 Task: Add an event with the title Performance Improvement Discussion, date '2024/05/14', time 9:40 AM to 11:40 AMand add a description: The retreat may incorporate outdoor or adventure-based activities to add an element of excitement and challenge. These activities could include team-building exercises, outdoor problem-solving initiatives, or adventure courses that require teamwork and effective communication to overcome obstacles., put the event into Green category . Add location for the event as: 123 Rhodes Old Town, Rhodes, Greece, logged in from the account softage.2@softage.netand send the event invitation to softage.9@softage.net and softage.10@softage.net. Set a reminder for the event 2 hour before
Action: Mouse moved to (68, 85)
Screenshot: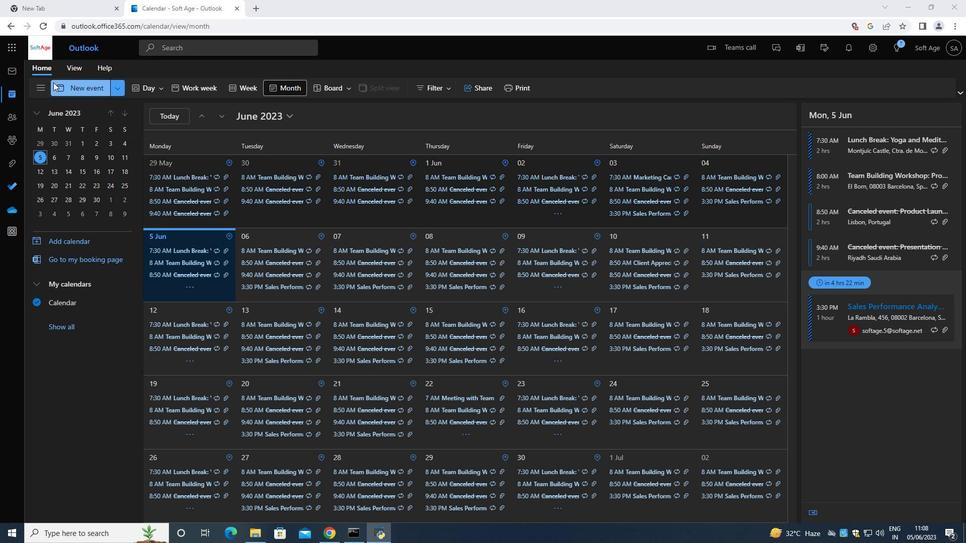 
Action: Mouse pressed left at (68, 85)
Screenshot: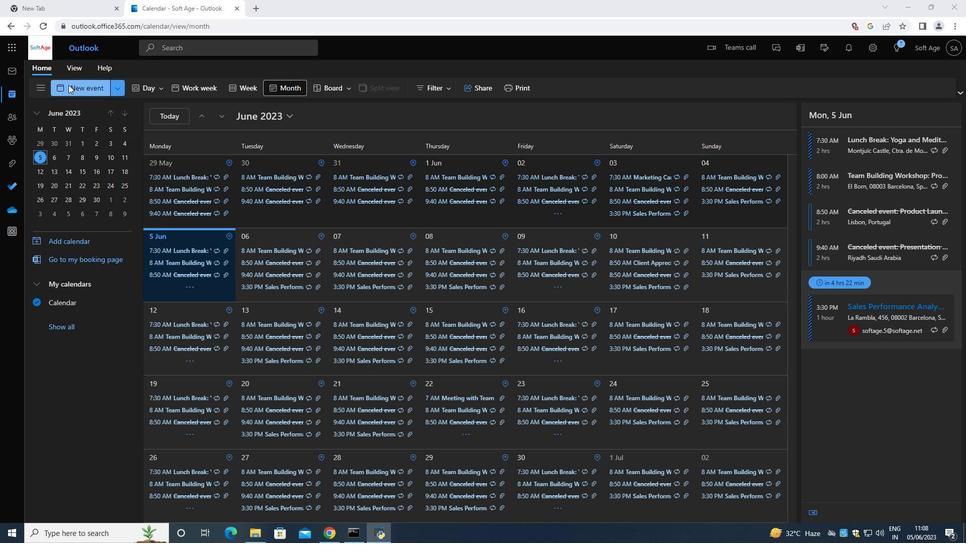 
Action: Mouse moved to (314, 156)
Screenshot: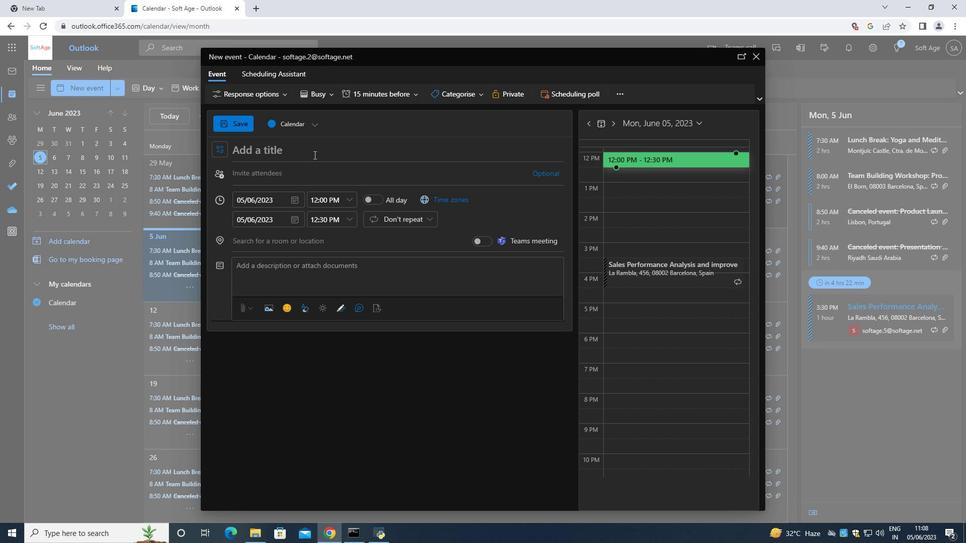 
Action: Key pressed <Key.shift><Key.shift><Key.shift><Key.shift><Key.shift><Key.shift><Key.shift><Key.shift><Key.shift><Key.shift><Key.shift><Key.shift><Key.shift><Key.shift><Key.shift><Key.shift><Key.shift><Key.shift><Key.shift><Key.shift>Performance<Key.space><Key.shift>Improvement<Key.space><Key.shift>Discussion<Key.space>
Screenshot: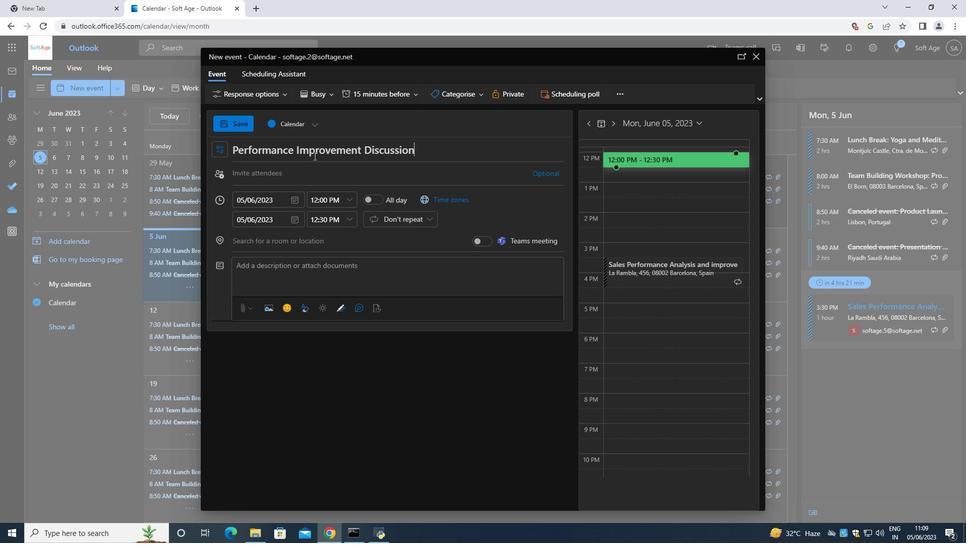 
Action: Mouse moved to (298, 199)
Screenshot: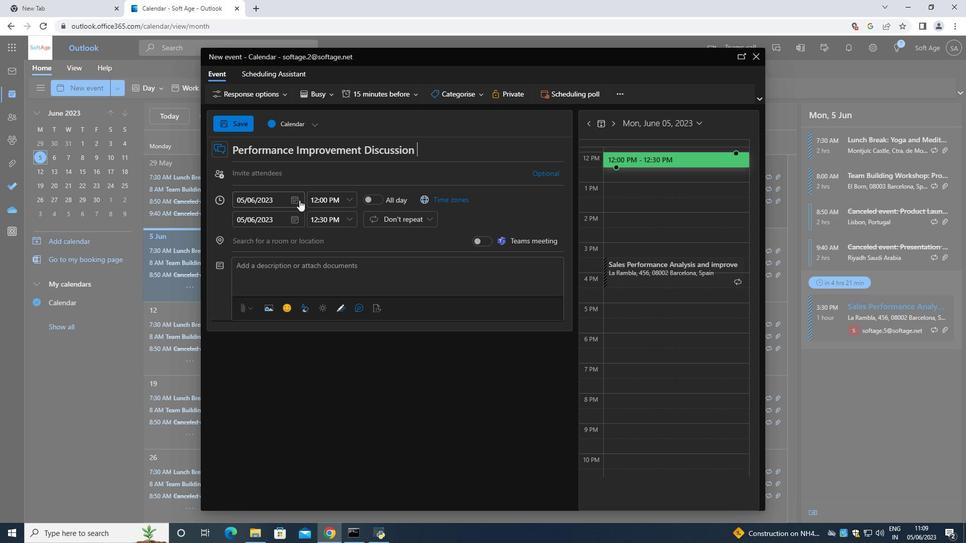 
Action: Mouse pressed left at (298, 199)
Screenshot: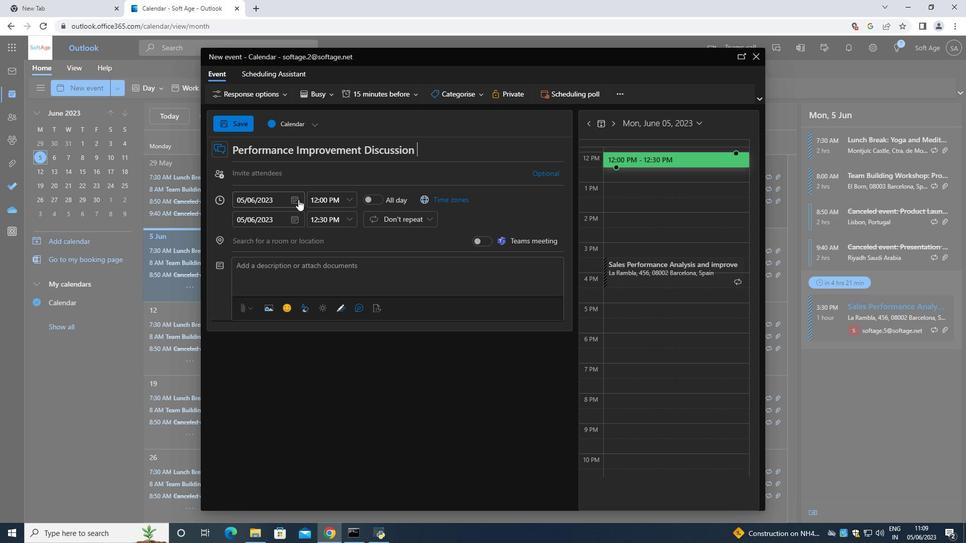 
Action: Mouse moved to (326, 218)
Screenshot: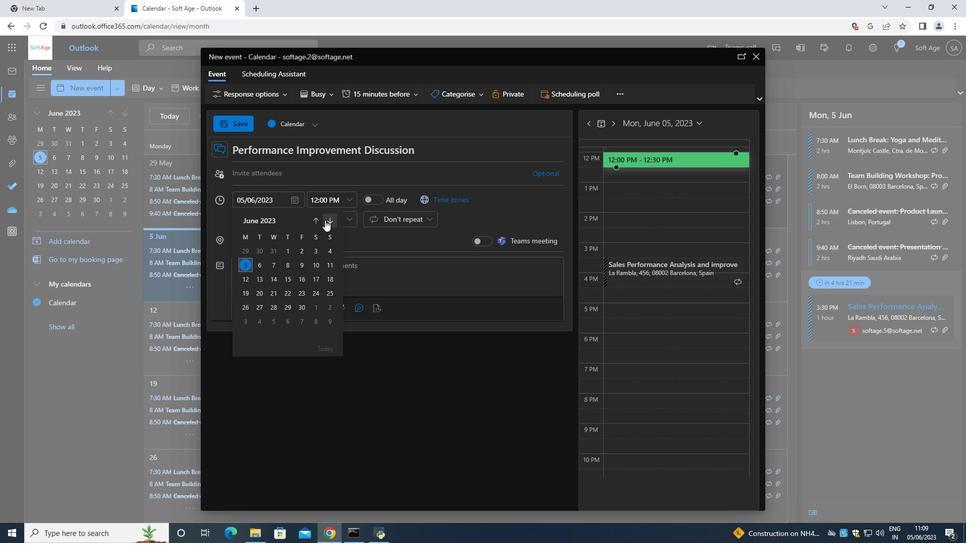 
Action: Mouse pressed left at (326, 218)
Screenshot: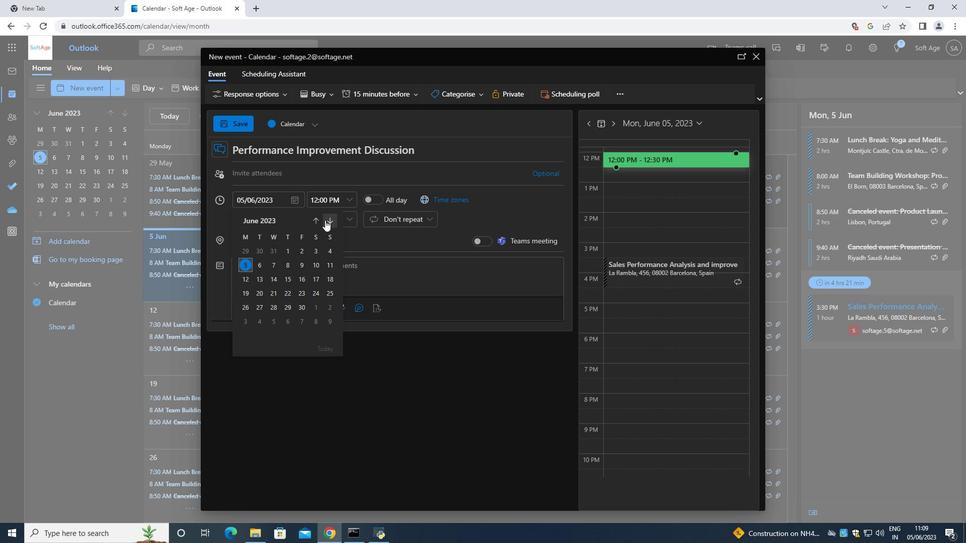 
Action: Mouse moved to (327, 218)
Screenshot: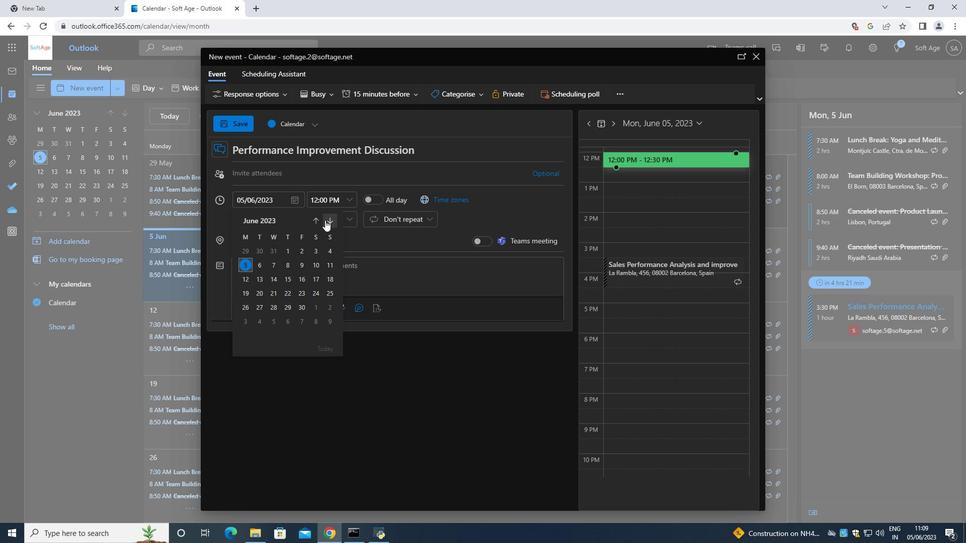 
Action: Mouse pressed left at (327, 218)
Screenshot: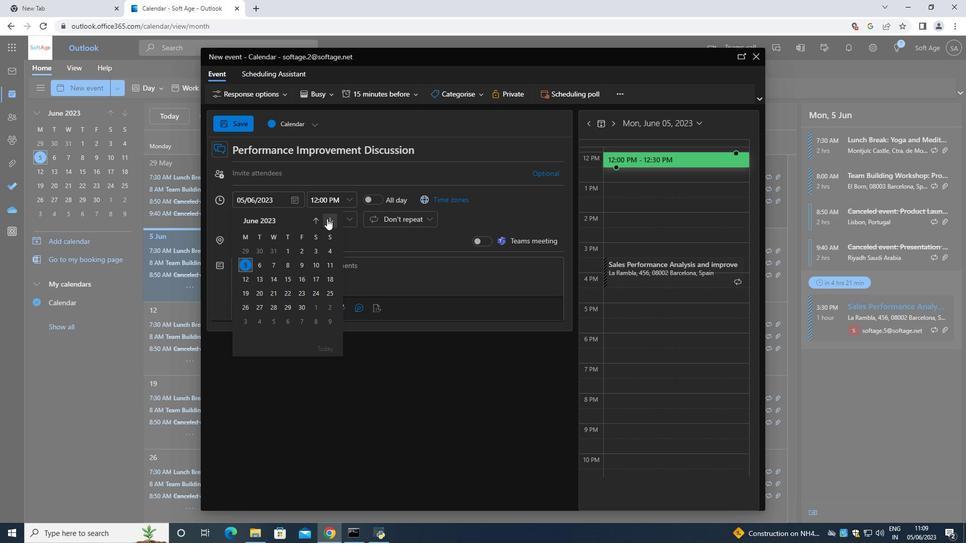 
Action: Mouse moved to (327, 218)
Screenshot: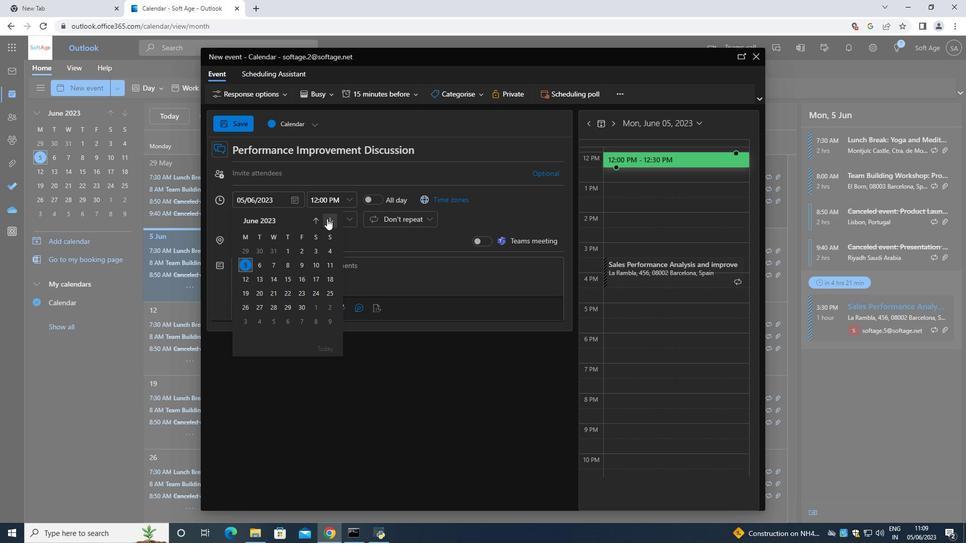 
Action: Mouse pressed left at (327, 218)
Screenshot: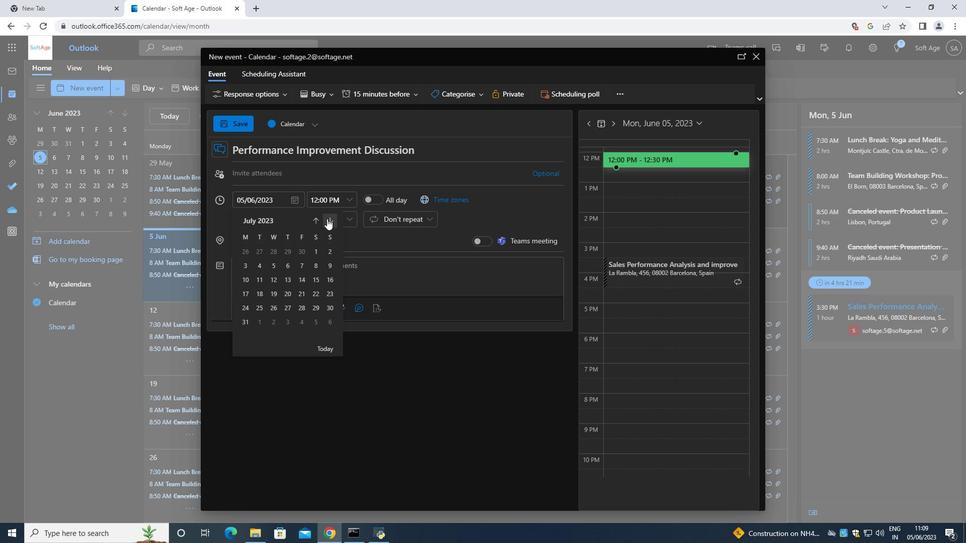 
Action: Mouse moved to (328, 218)
Screenshot: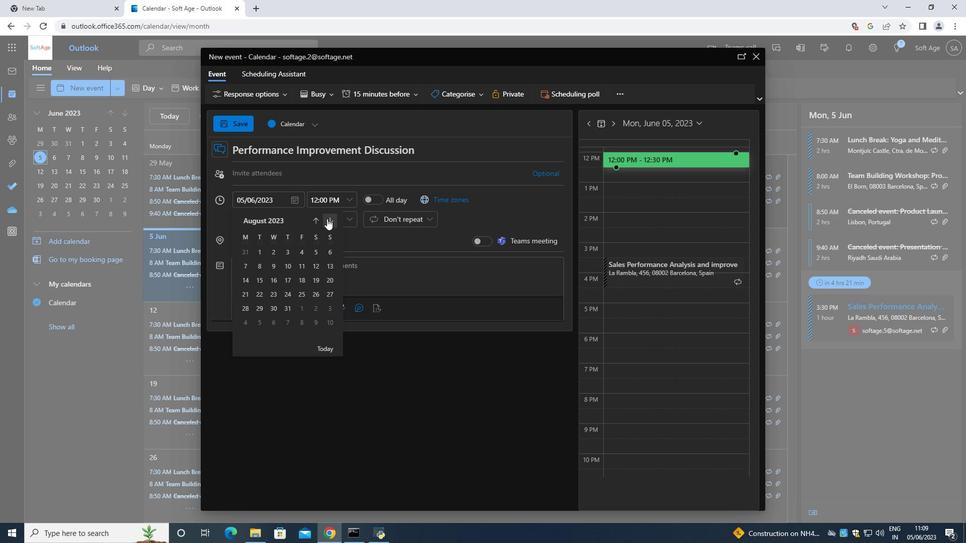
Action: Mouse pressed left at (328, 218)
Screenshot: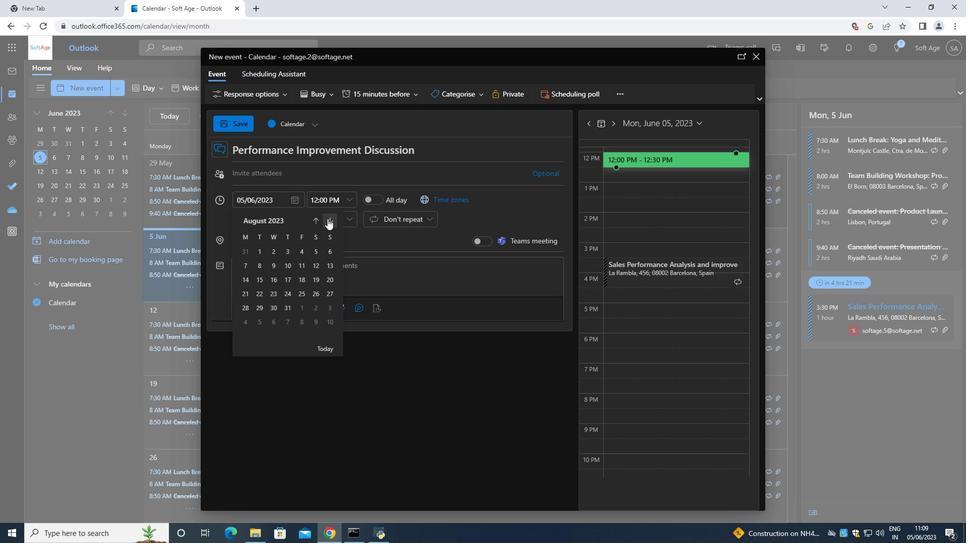 
Action: Mouse moved to (328, 218)
Screenshot: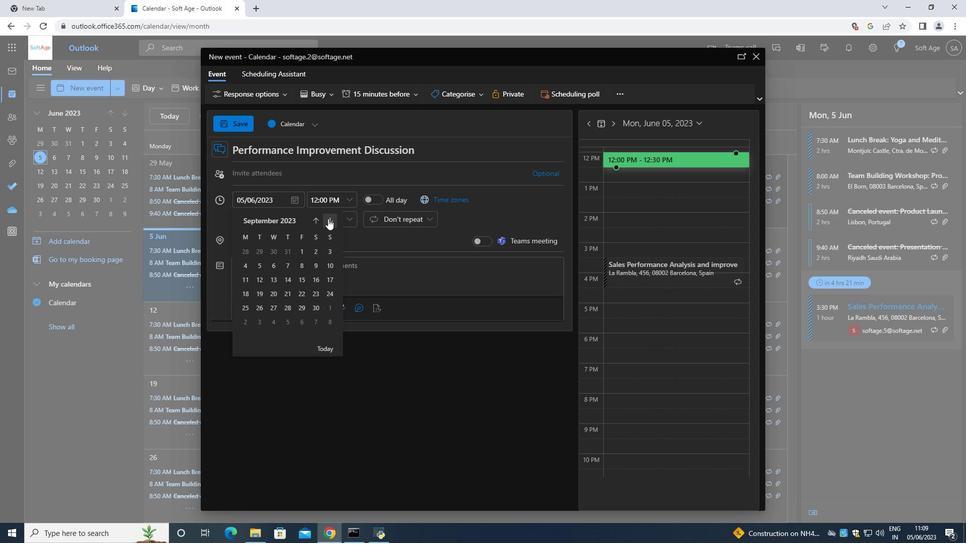 
Action: Mouse pressed left at (328, 218)
Screenshot: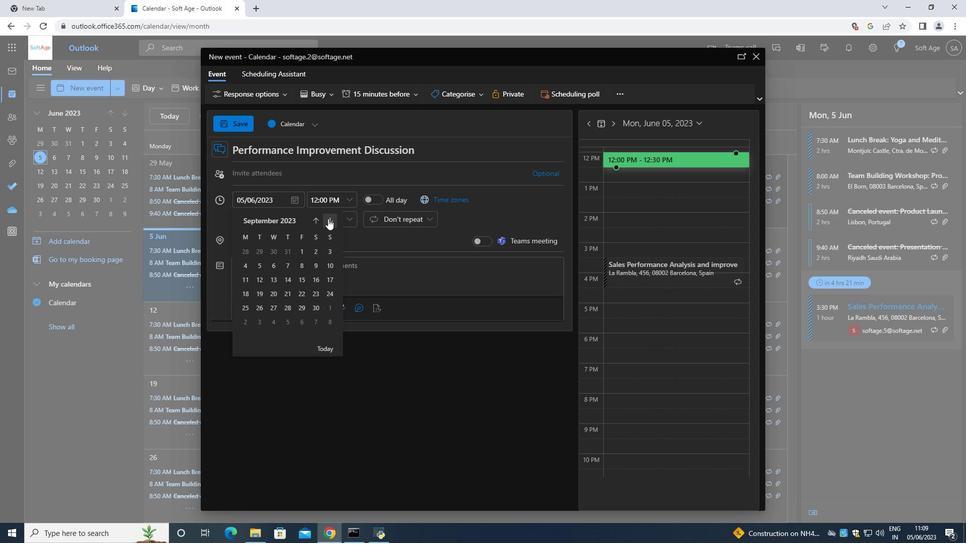 
Action: Mouse moved to (329, 218)
Screenshot: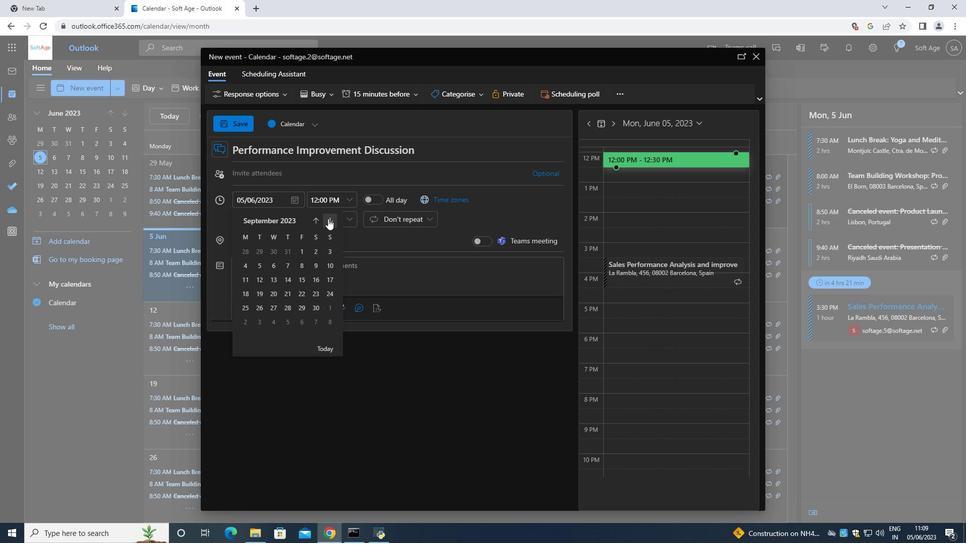 
Action: Mouse pressed left at (329, 218)
Screenshot: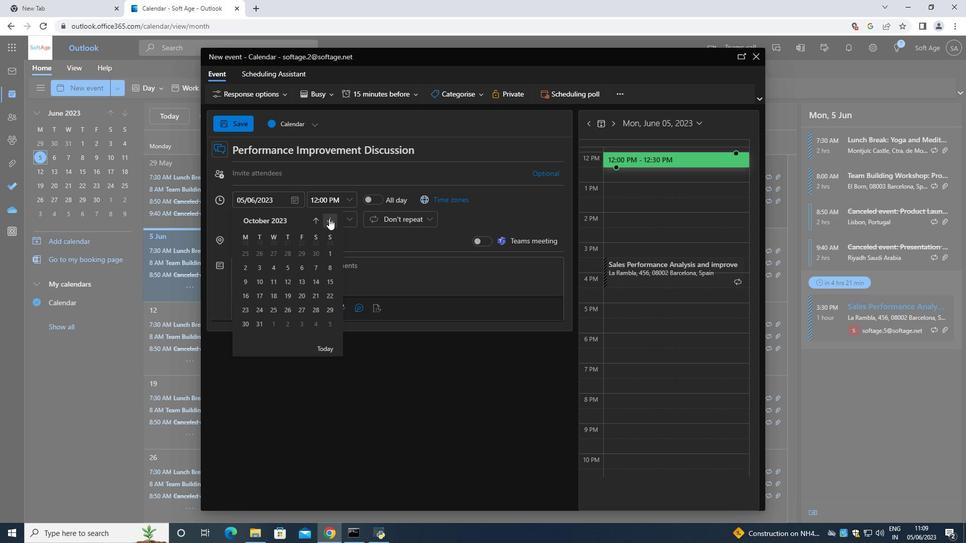 
Action: Mouse pressed left at (329, 218)
Screenshot: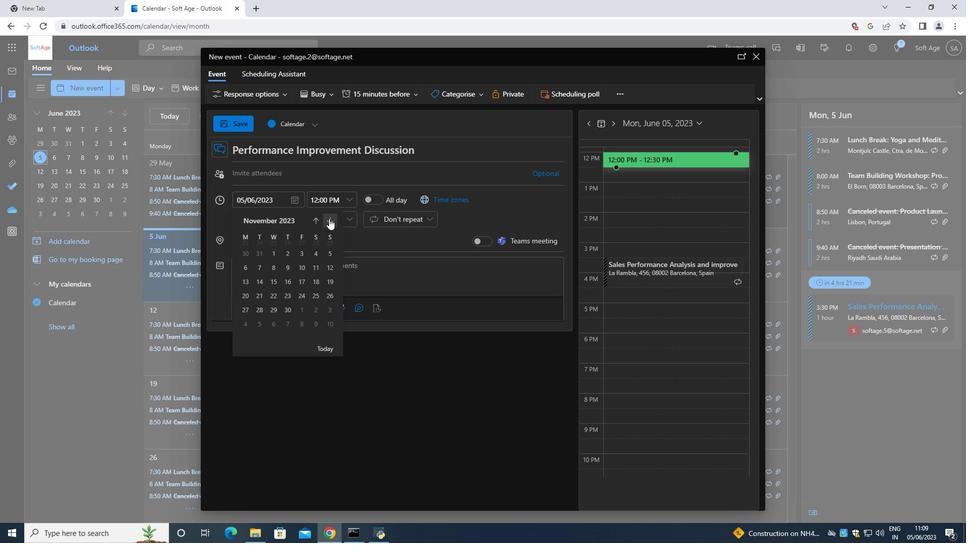 
Action: Mouse pressed left at (329, 218)
Screenshot: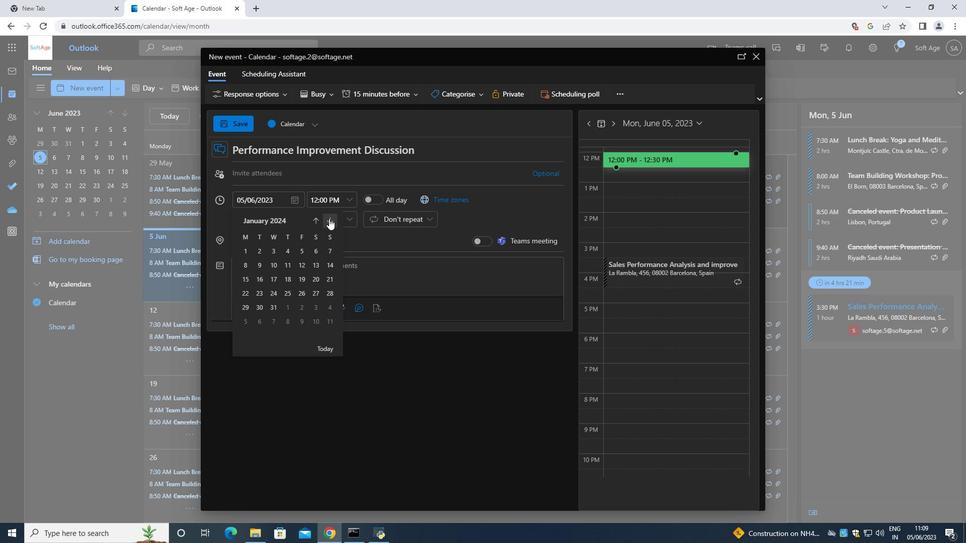 
Action: Mouse pressed left at (329, 218)
Screenshot: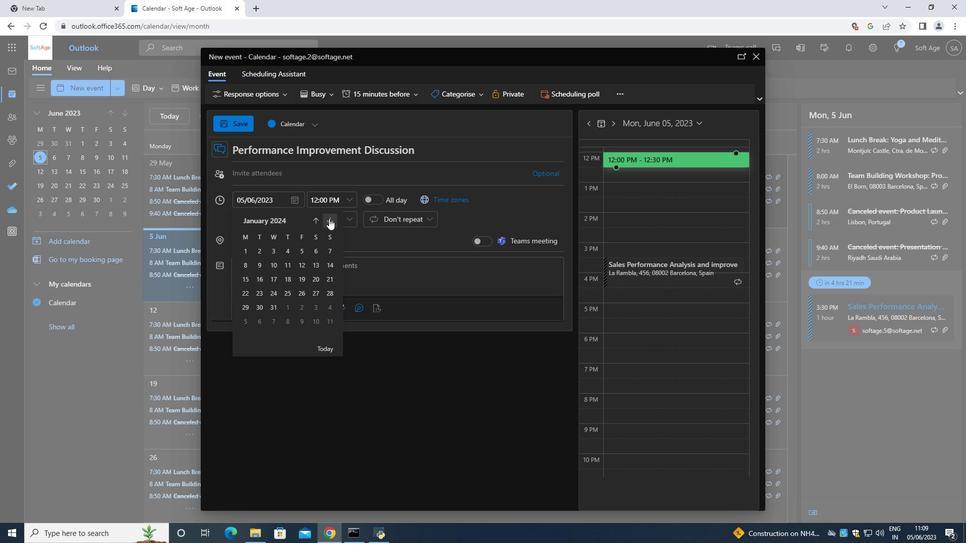 
Action: Mouse pressed left at (329, 218)
Screenshot: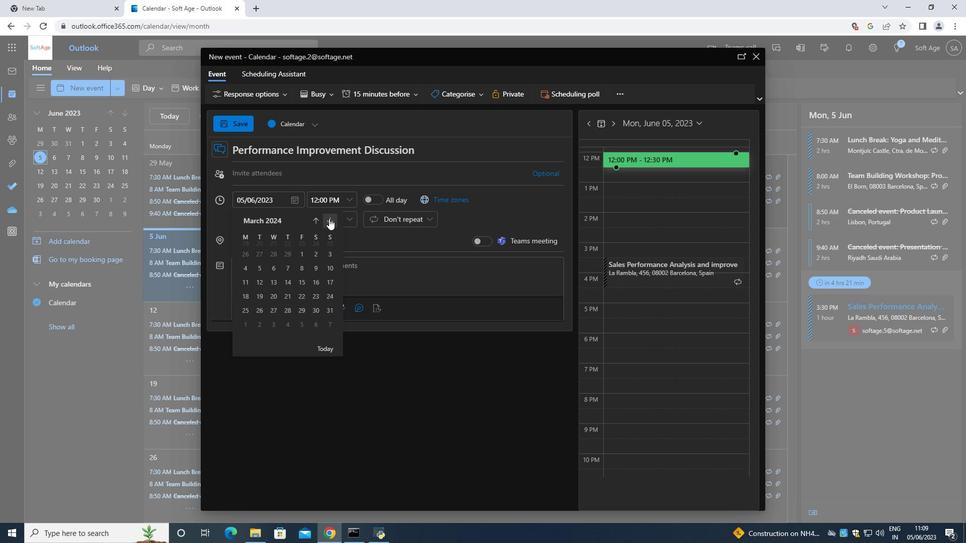 
Action: Mouse pressed left at (329, 218)
Screenshot: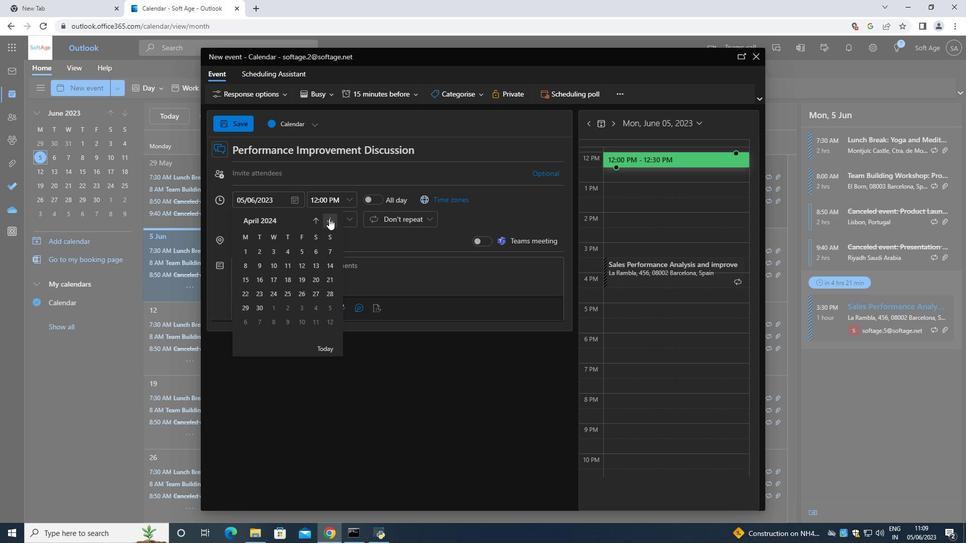 
Action: Mouse moved to (263, 274)
Screenshot: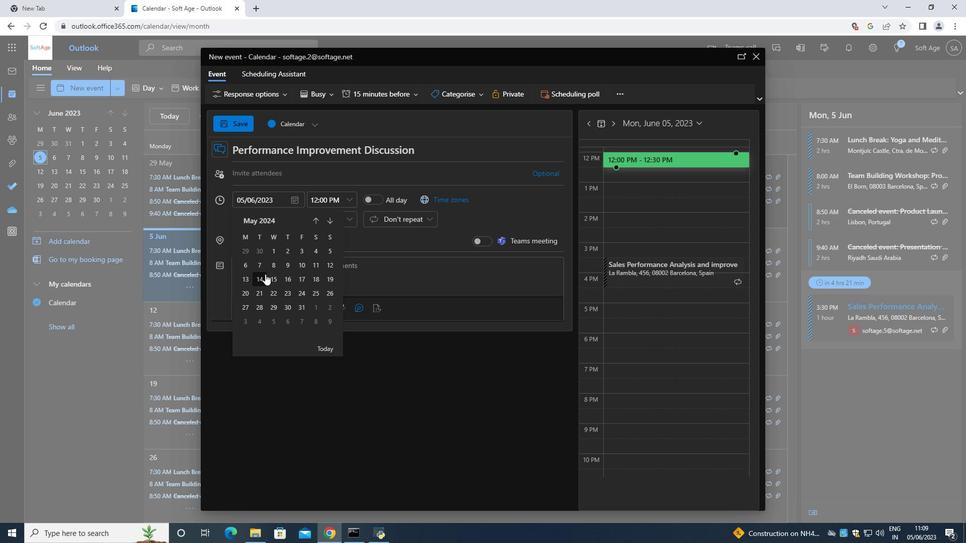 
Action: Mouse pressed left at (263, 274)
Screenshot: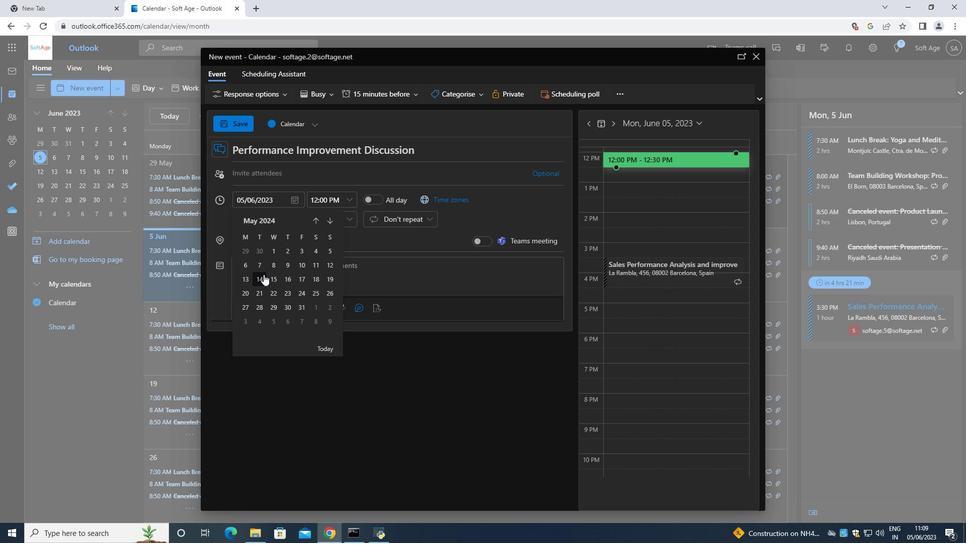 
Action: Mouse moved to (343, 196)
Screenshot: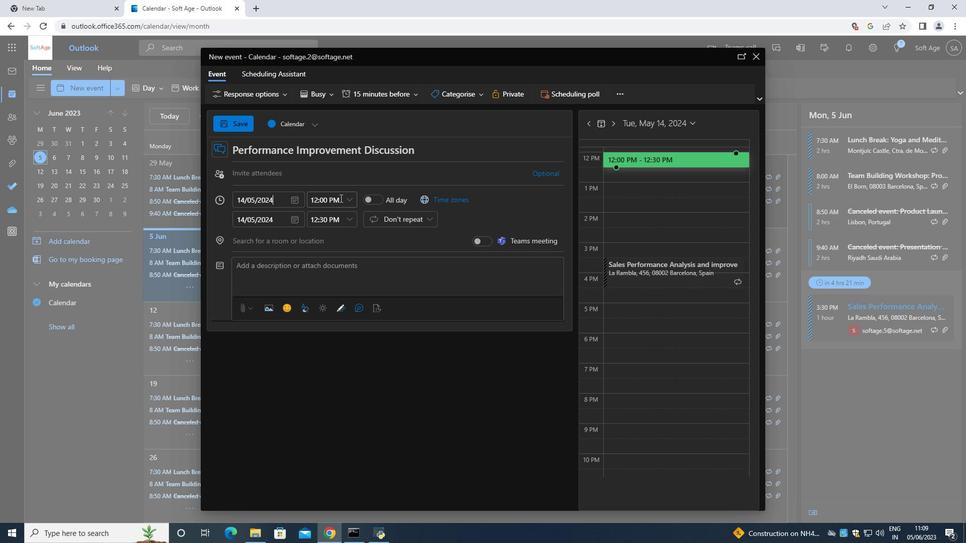 
Action: Mouse pressed left at (343, 196)
Screenshot: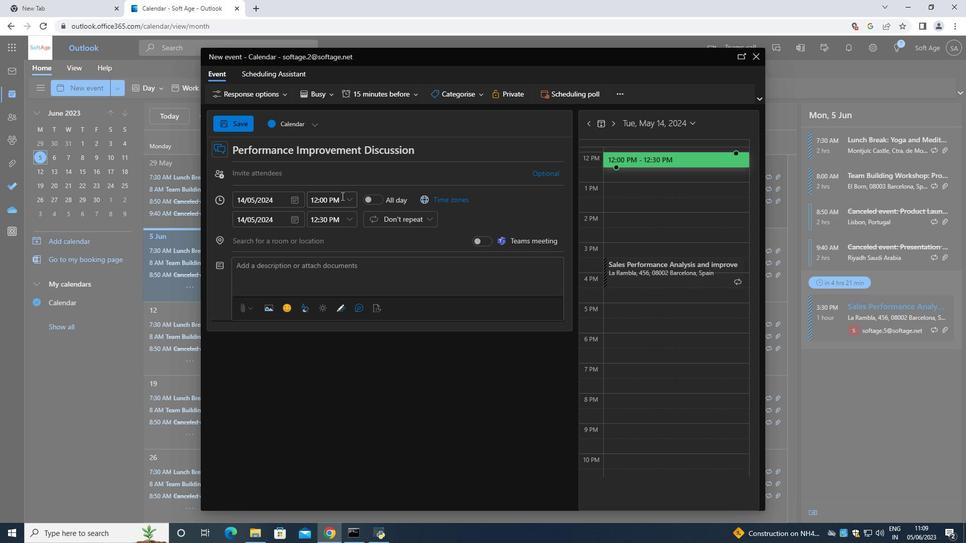 
Action: Mouse moved to (341, 194)
Screenshot: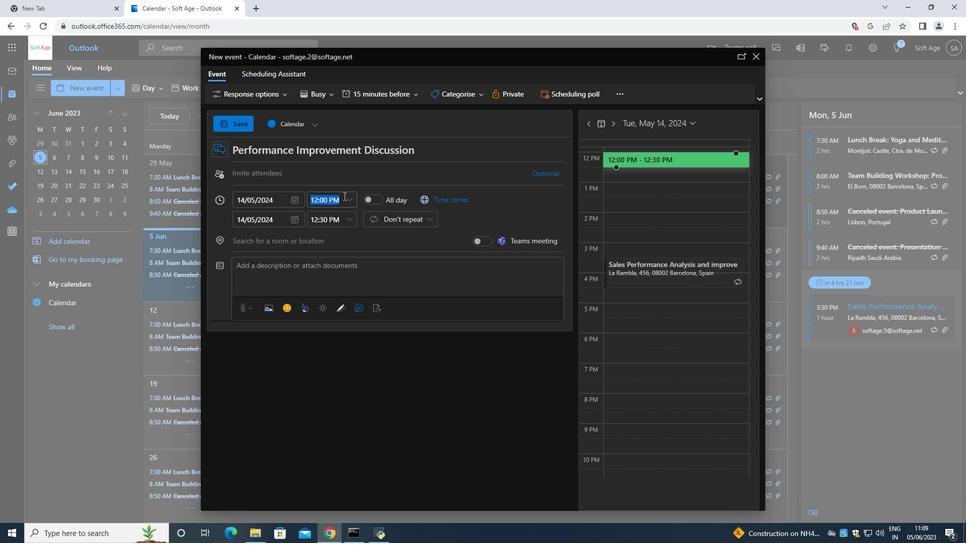 
Action: Key pressed <Key.backspace>9<Key.shift_r>:40<Key.space><Key.shift>AM
Screenshot: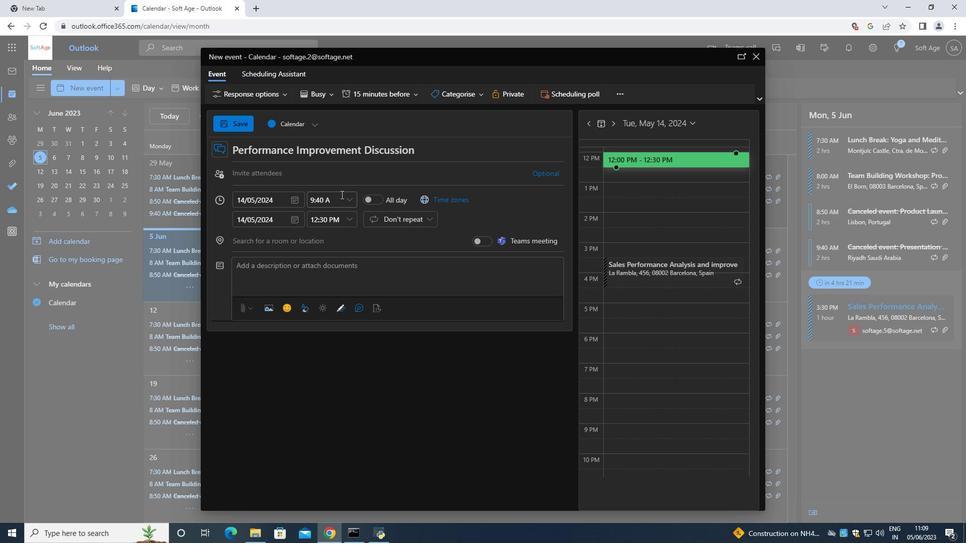 
Action: Mouse moved to (352, 220)
Screenshot: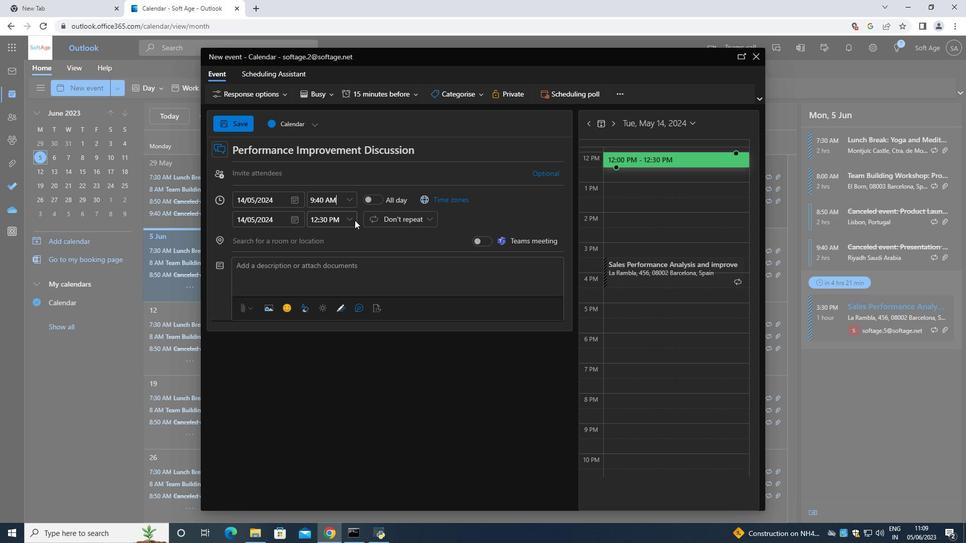 
Action: Mouse pressed left at (352, 220)
Screenshot: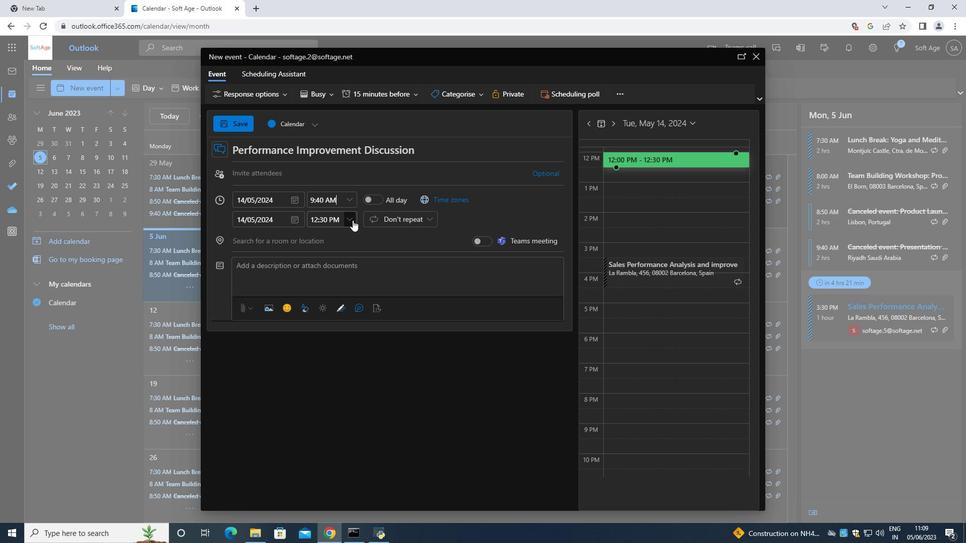 
Action: Mouse moved to (329, 288)
Screenshot: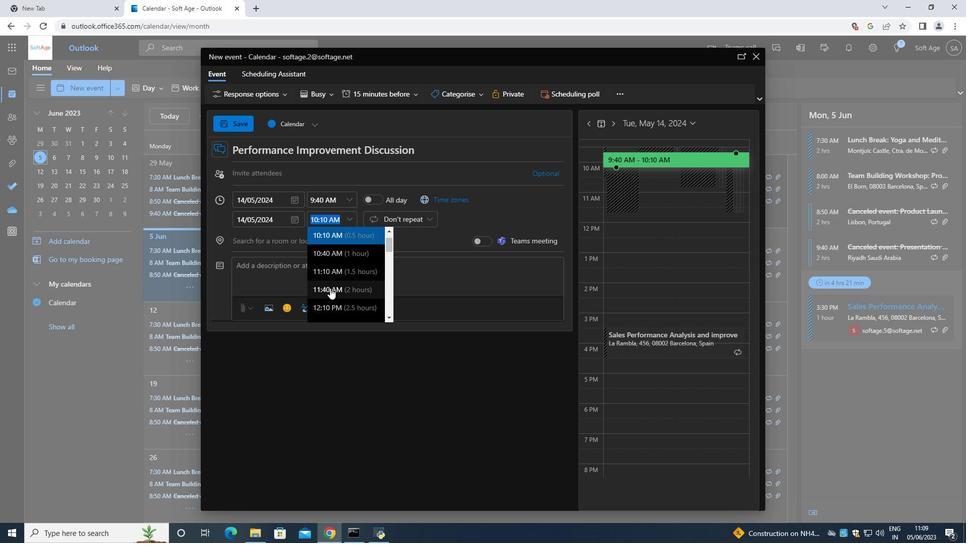 
Action: Mouse pressed left at (329, 288)
Screenshot: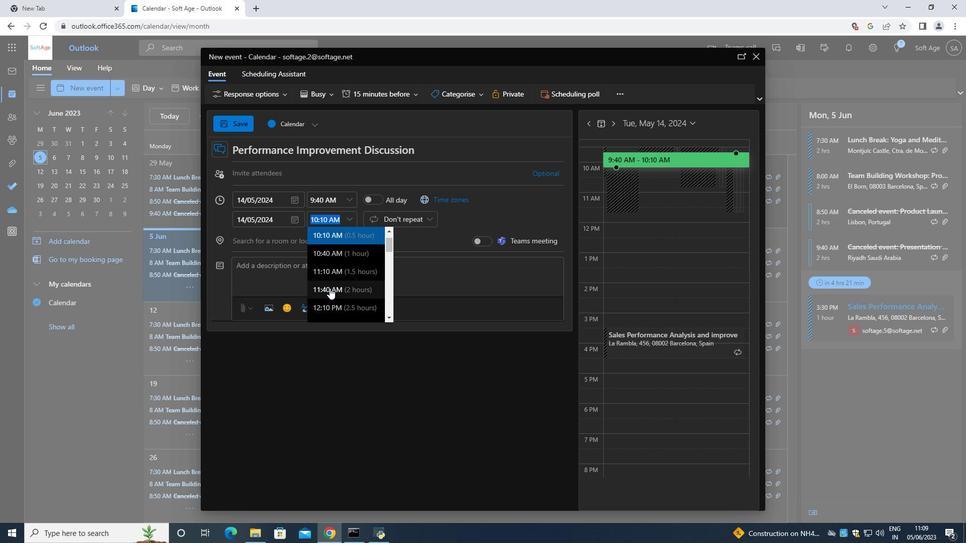 
Action: Mouse moved to (332, 261)
Screenshot: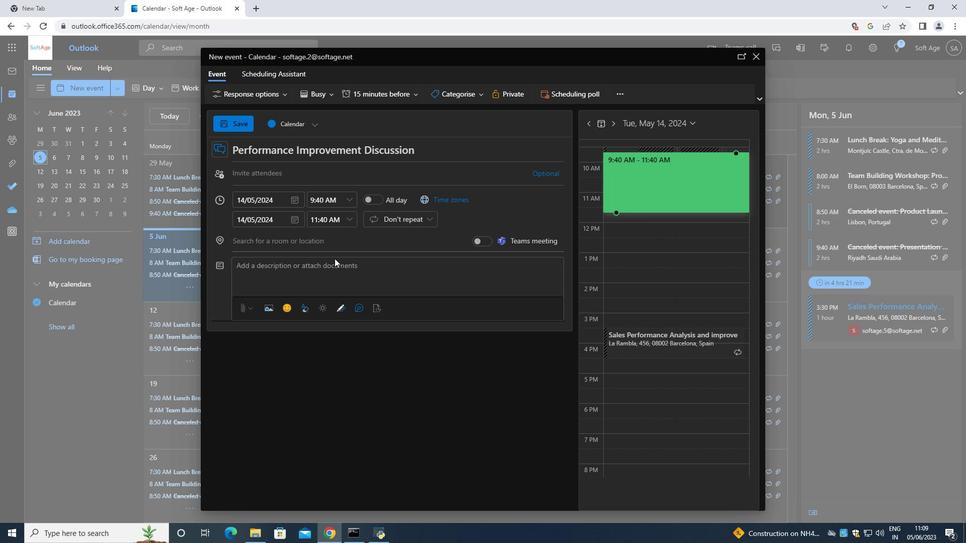 
Action: Mouse pressed left at (332, 261)
Screenshot: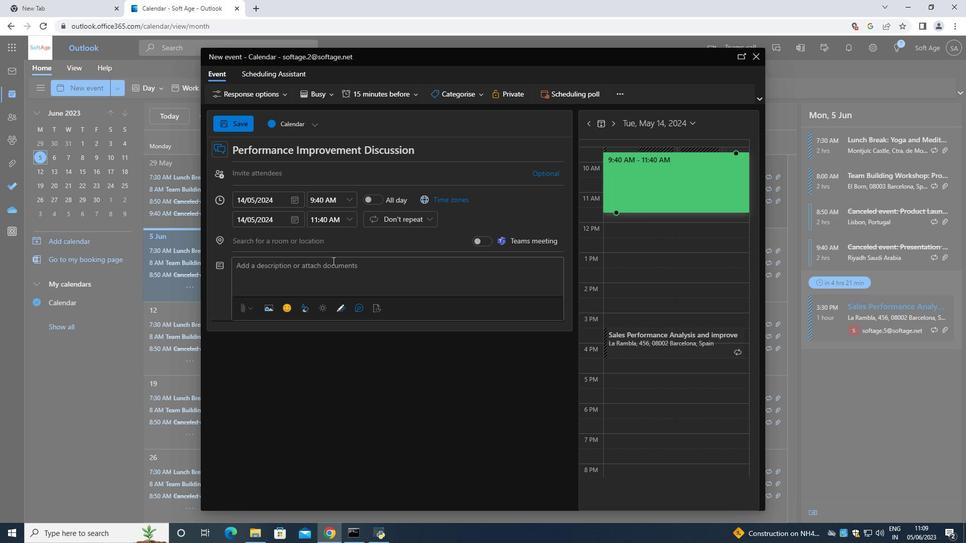 
Action: Mouse moved to (330, 258)
Screenshot: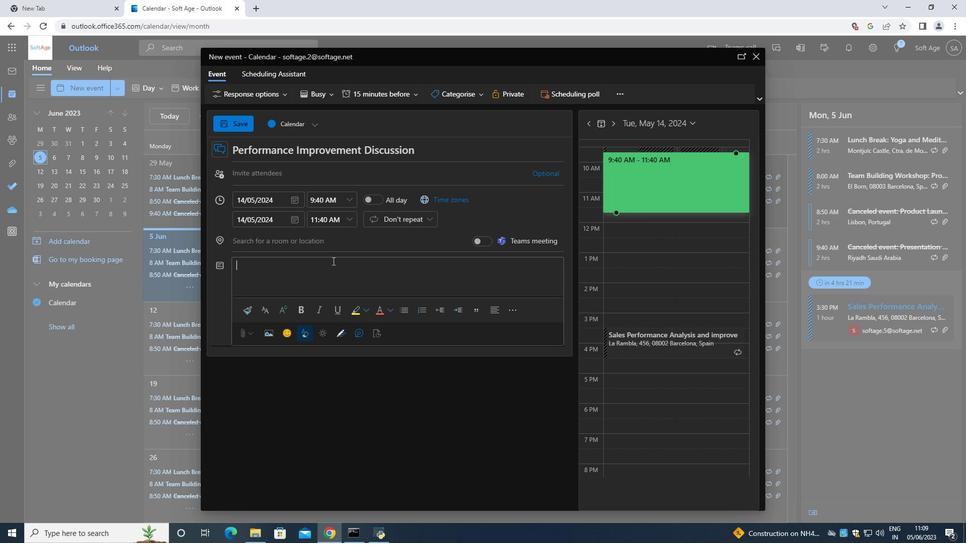 
Action: Key pressed <Key.shift>The<Key.space>retreat<Key.space>may<Key.space>incorporate<Key.space>outdoor<Key.space>p<Key.backspace>or<Key.space>adventure-based<Key.space>ativities<Key.space>to<Key.space>add<Key.space>an<Key.space>element<Key.space>of<Key.space>excitement<Key.space>and<Key.space>challenge.<Key.space><Key.shift>Thee<Key.space><Key.backspace><Key.backspace>se<Key.space>activities<Key.space>could<Key.space>incli<Key.backspace>ude<Key.space>team-building<Key.space>ez<Key.backspace>xercises<Key.space>,<Key.space><Key.backspace><Key.backspace><Key.backspace>,<Key.space>outdoor<Key.space>problrm-solving<Key.space>intiatives,<Key.space>or<Key.space>adveb<Key.backspace>n<Key.up><Key.right><Key.right><Key.right><Key.right><Key.right><Key.right><Key.right><Key.right><Key.right><Key.right><Key.right><Key.right><Key.right><Key.right><Key.right><Key.right><Key.right><Key.right><Key.right><Key.right><Key.right><Key.right><Key.right><Key.right><Key.right><Key.right><Key.right><Key.right><Key.right><Key.right><Key.right><Key.right><Key.right><Key.right><Key.right><Key.right><Key.right><Key.right><Key.right><Key.right><Key.right><Key.right><Key.right><Key.right><Key.right><Key.right><Key.right><Key.right><Key.right><Key.right><Key.right><Key.right><Key.right><Key.right><Key.right><Key.right><Key.right><Key.right><Key.right><Key.right><Key.right><Key.right><Key.right><Key.right><Key.right><Key.right><Key.right><Key.right><Key.right><Key.right><Key.backspace>e<Key.right><Key.right><Key.right><Key.right><Key.right><Key.right><Key.right><Key.right><Key.right><Key.right><Key.right><Key.right><Key.right><Key.left>i<Key.right><Key.right><Key.right><Key.right><Key.right><Key.right><Key.right><Key.right><Key.right><Key.right><Key.right><Key.right><Key.right><Key.right><Key.right><Key.right><Key.right><Key.right><Key.backspace><Key.backspace><Key.backspace><Key.backspace>dventure<Key.space>copurse<Key.space>
Screenshot: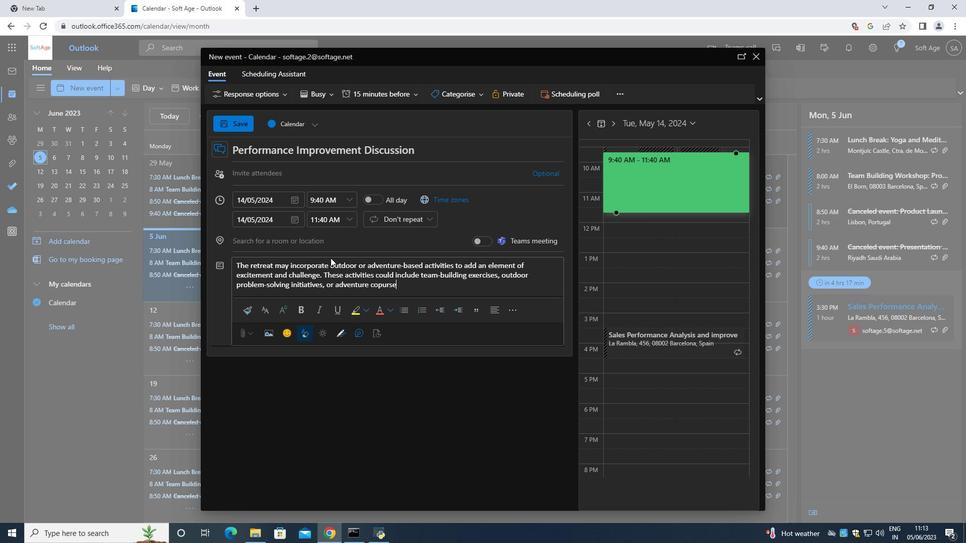 
Action: Mouse moved to (381, 284)
Screenshot: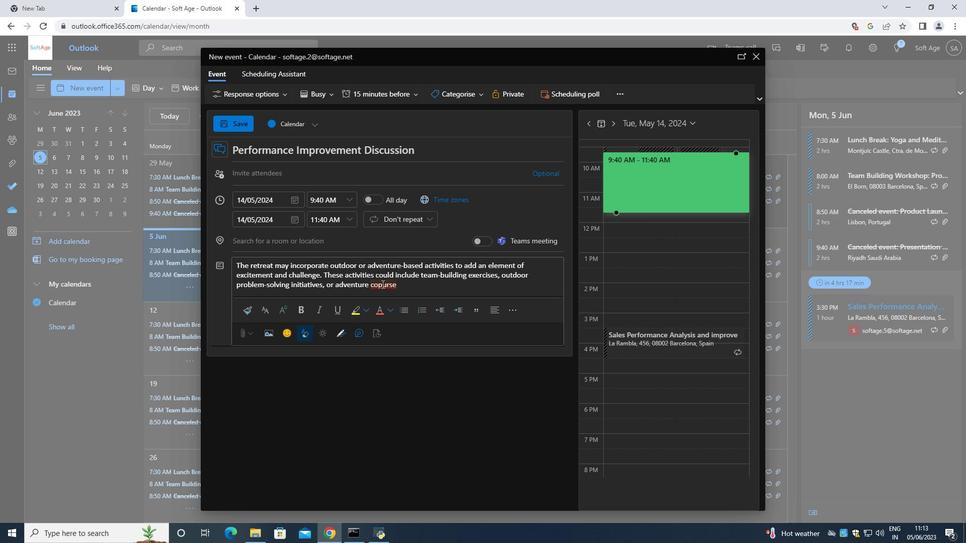 
Action: Mouse pressed left at (381, 284)
Screenshot: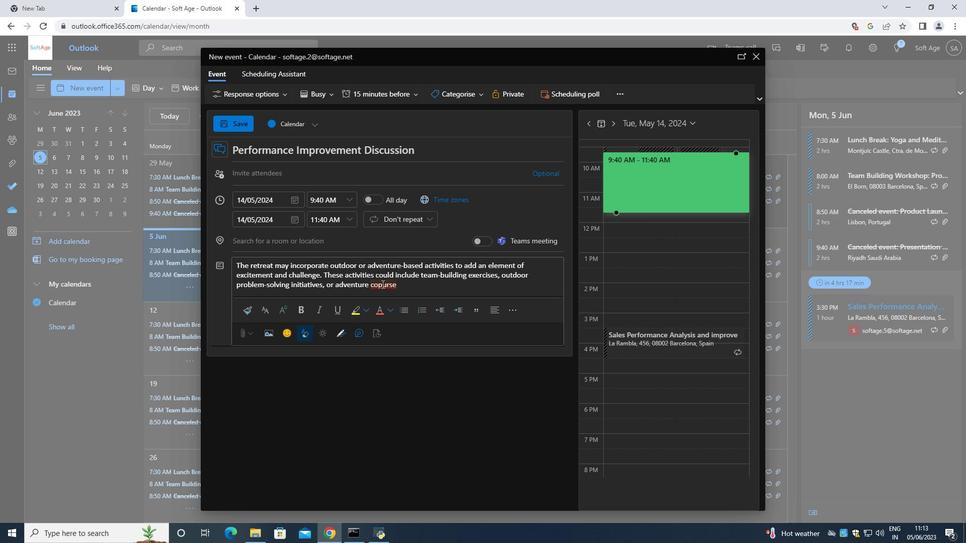 
Action: Mouse moved to (371, 281)
Screenshot: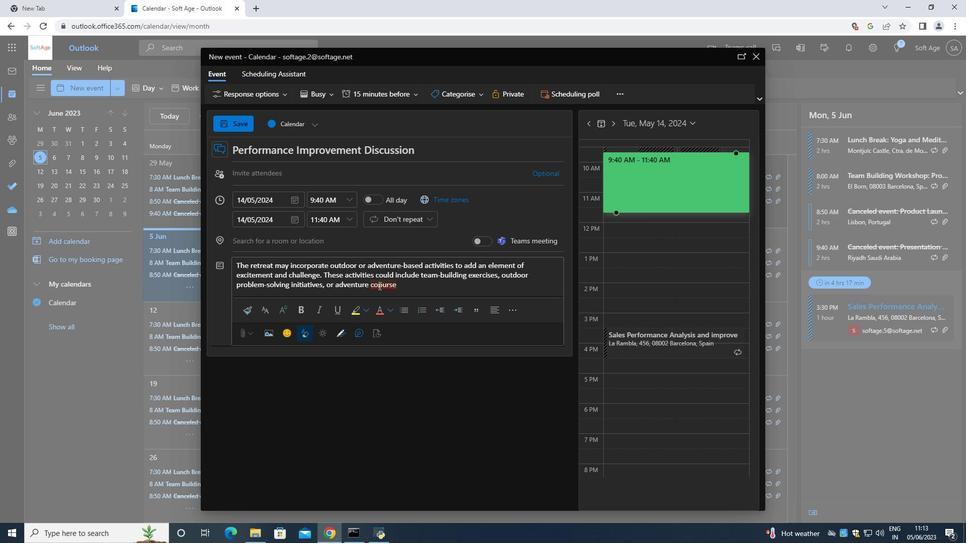 
Action: Key pressed <Key.backspace>
Screenshot: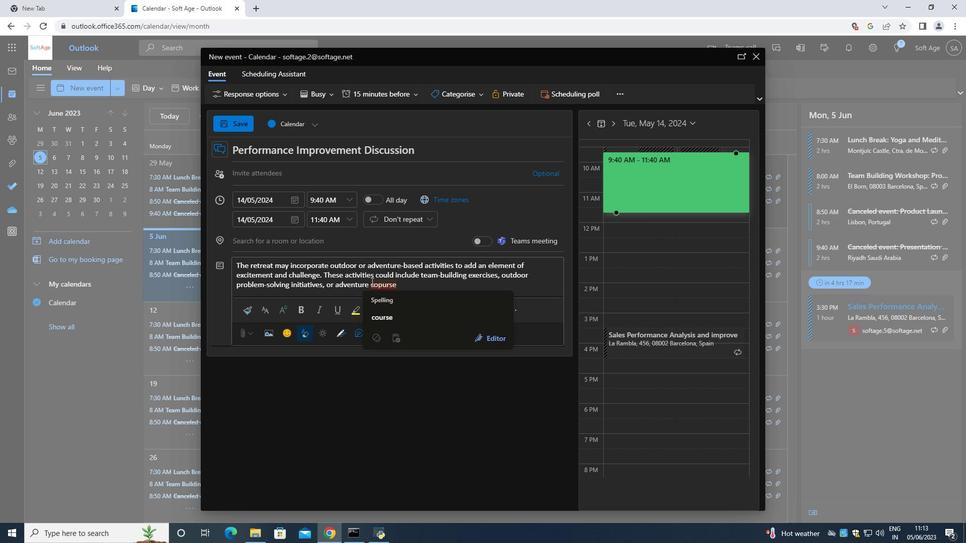 
Action: Mouse moved to (397, 288)
Screenshot: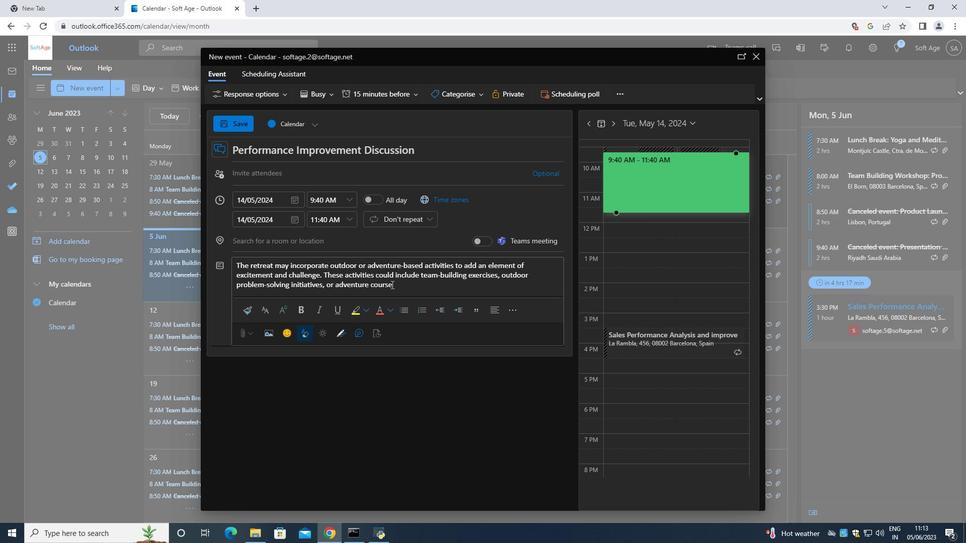 
Action: Mouse pressed left at (397, 288)
Screenshot: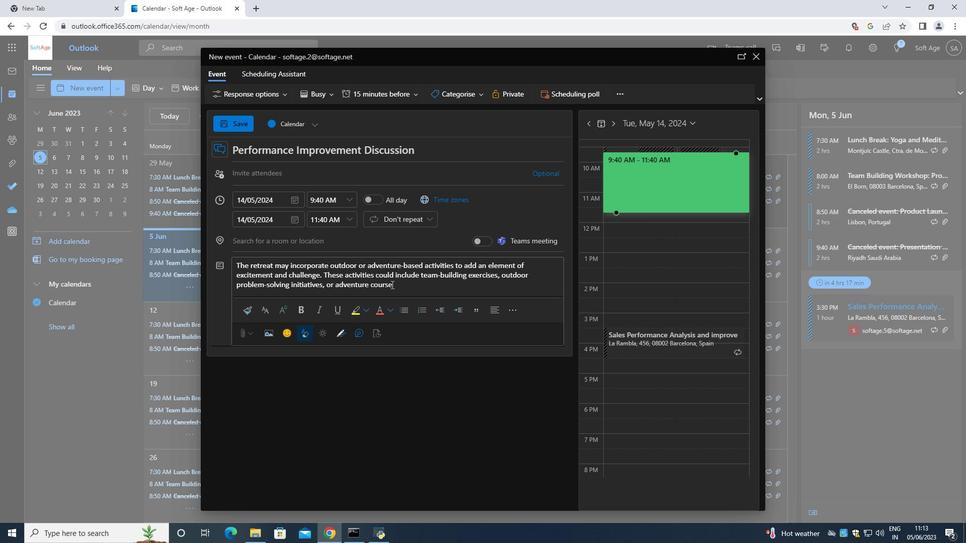 
Action: Key pressed <Key.backspace>s<Key.space>that<Key.space>require<Key.space>teamwork<Key.space>and<Key.space>effective<Key.space>communication<Key.space>to<Key.space>overcome<Key.space>obstacles<Key.space>.
Screenshot: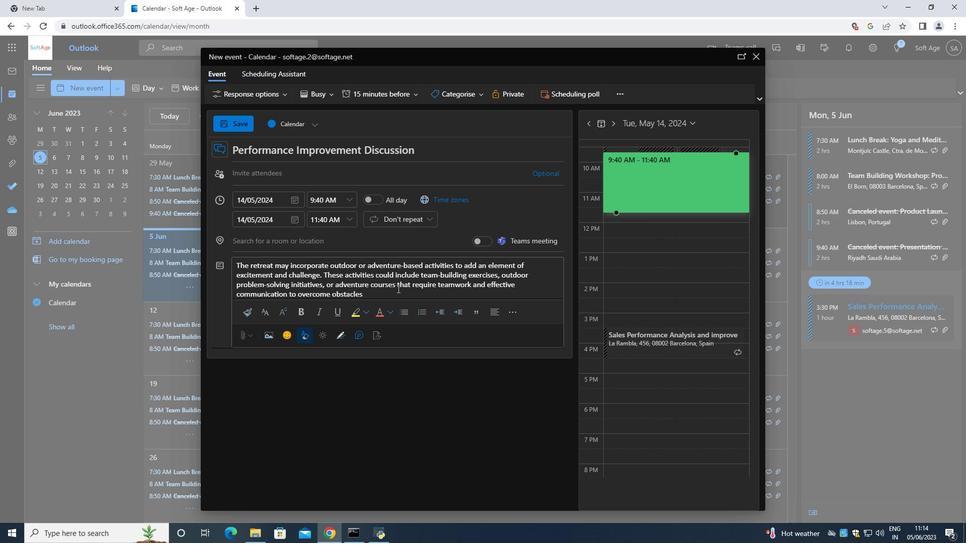 
Action: Mouse moved to (432, 95)
Screenshot: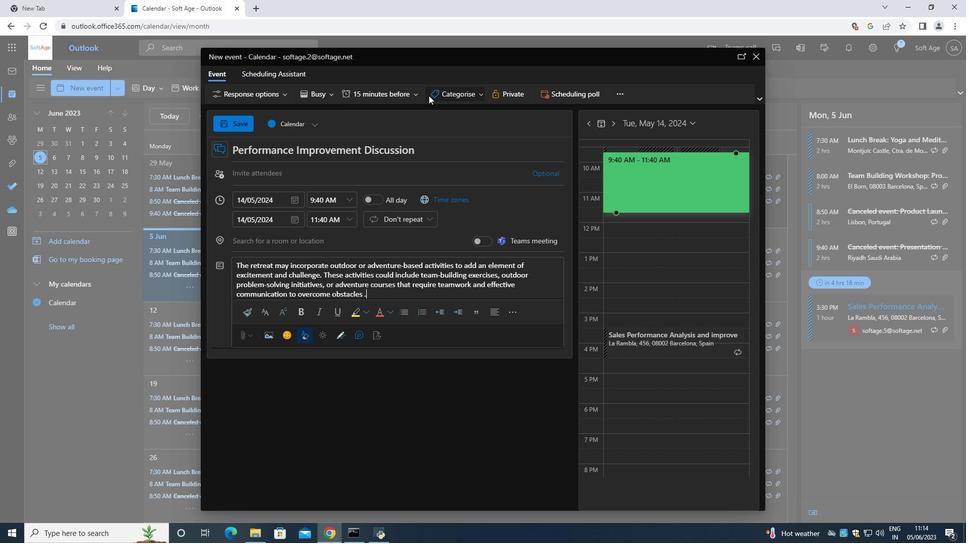 
Action: Mouse pressed left at (432, 95)
Screenshot: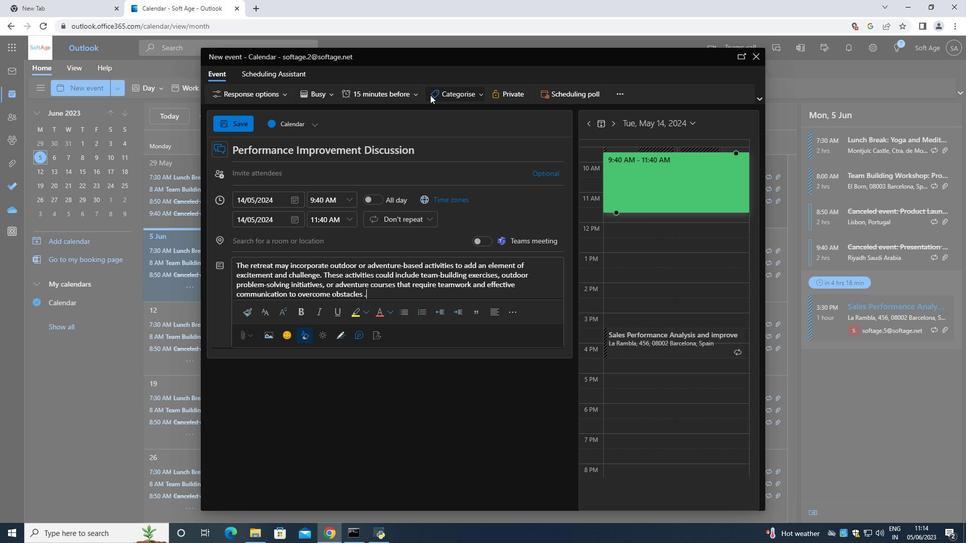 
Action: Mouse moved to (460, 131)
Screenshot: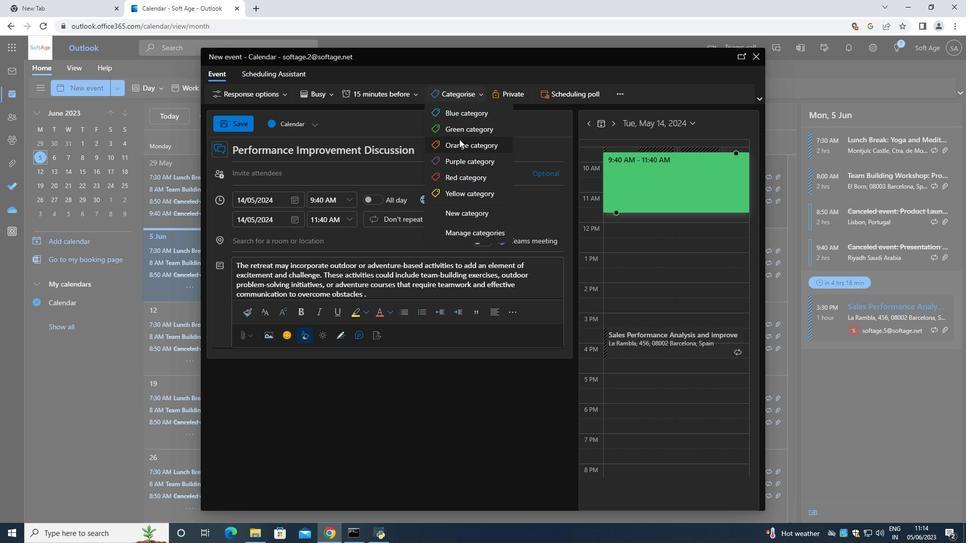 
Action: Mouse pressed left at (460, 131)
Screenshot: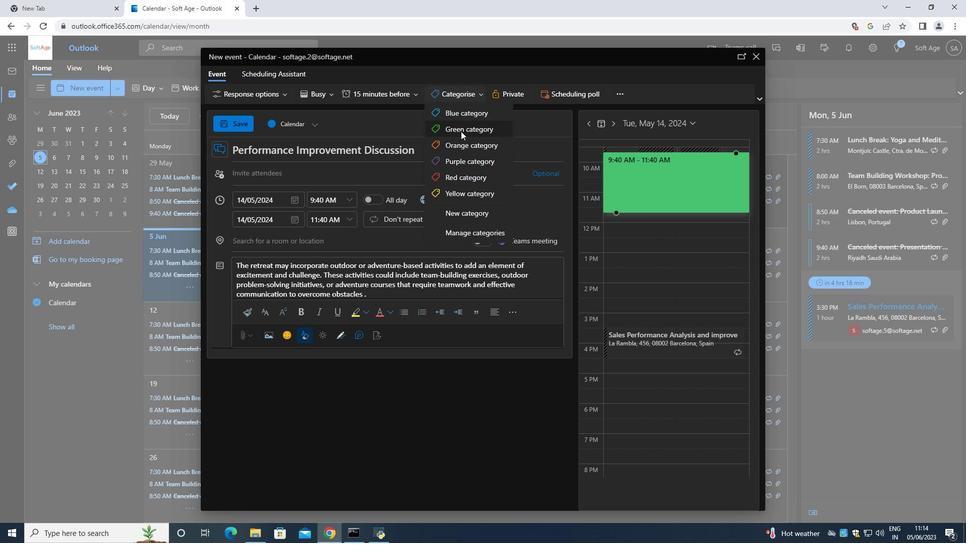 
Action: Mouse moved to (312, 241)
Screenshot: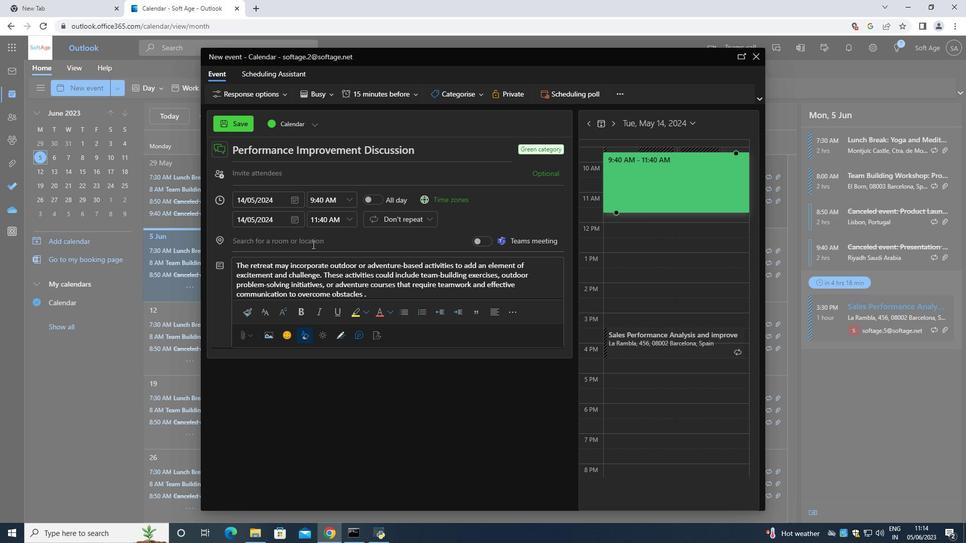
Action: Mouse pressed left at (312, 241)
Screenshot: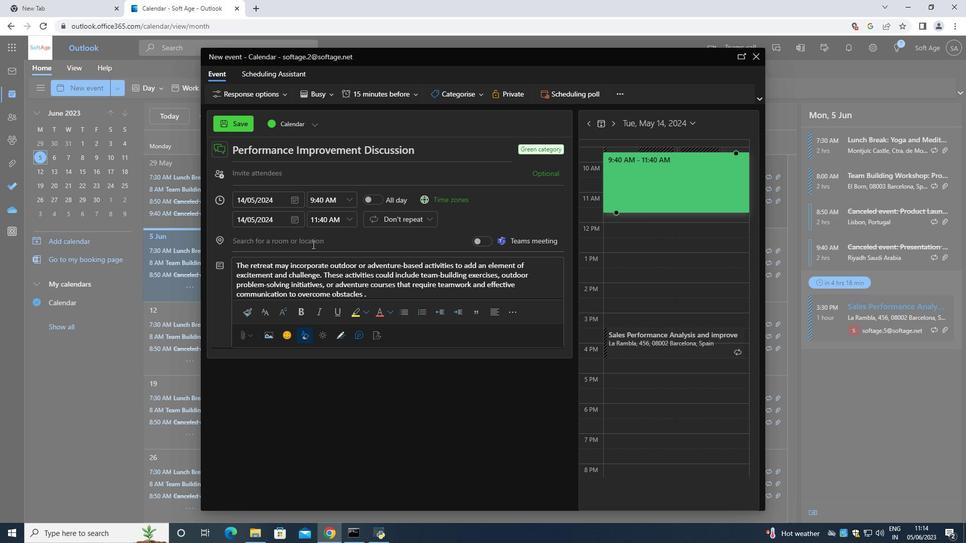 
Action: Key pressed 123<Key.space><Key.shift><Key.shift><Key.shift><Key.shift><Key.shift><Key.shift><Key.shift><Key.shift><Key.shift><Key.shift><Key.shift><Key.shift>Rhodes<Key.space><Key.shift>Old<Key.space><Key.shift>Town<Key.space>,<Key.space><Key.shift>Rhodes,<Key.space><Key.shift><Key.shift><Key.shift>greece<Key.space><Key.backspace><Key.backspace><Key.backspace><Key.backspace><Key.backspace><Key.backspace><Key.backspace><Key.shift>Greece
Screenshot: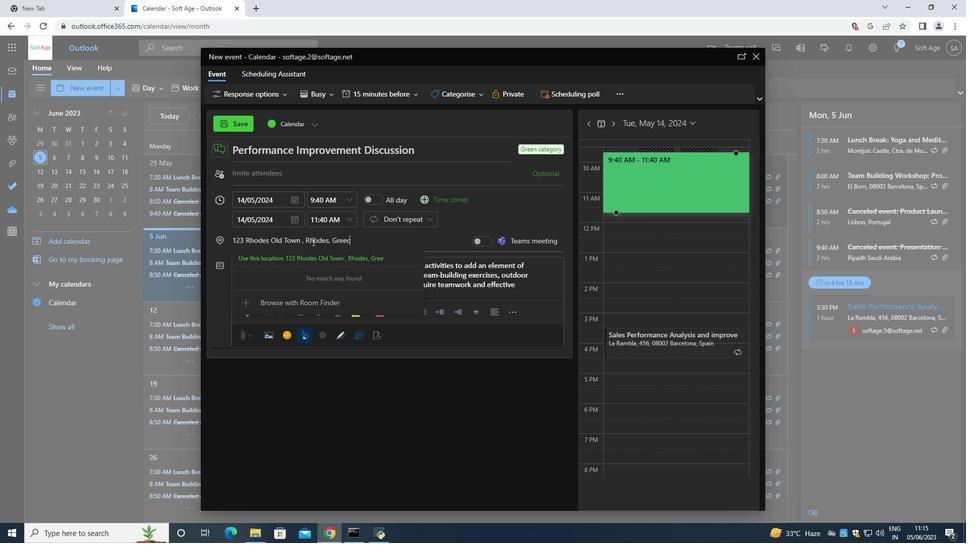 
Action: Mouse moved to (259, 172)
Screenshot: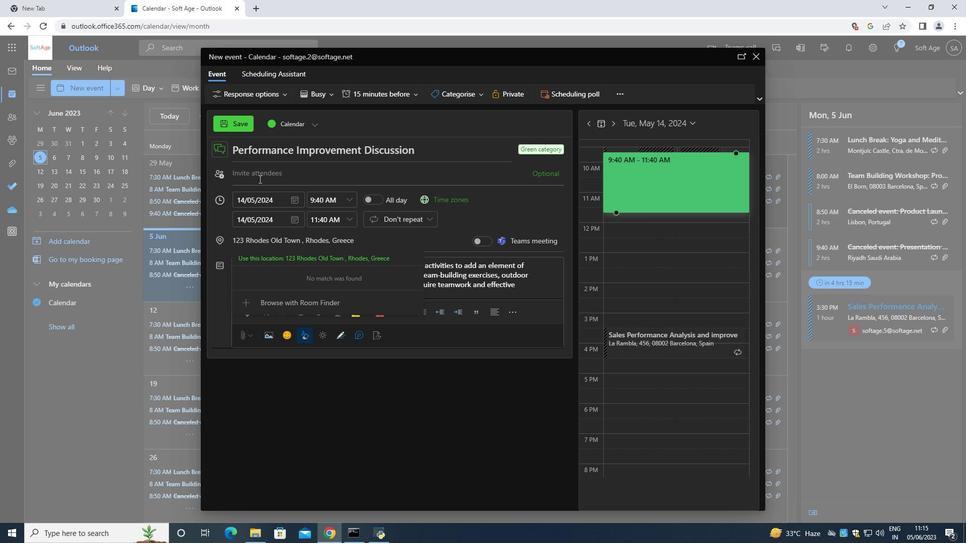 
Action: Mouse pressed left at (259, 172)
Screenshot: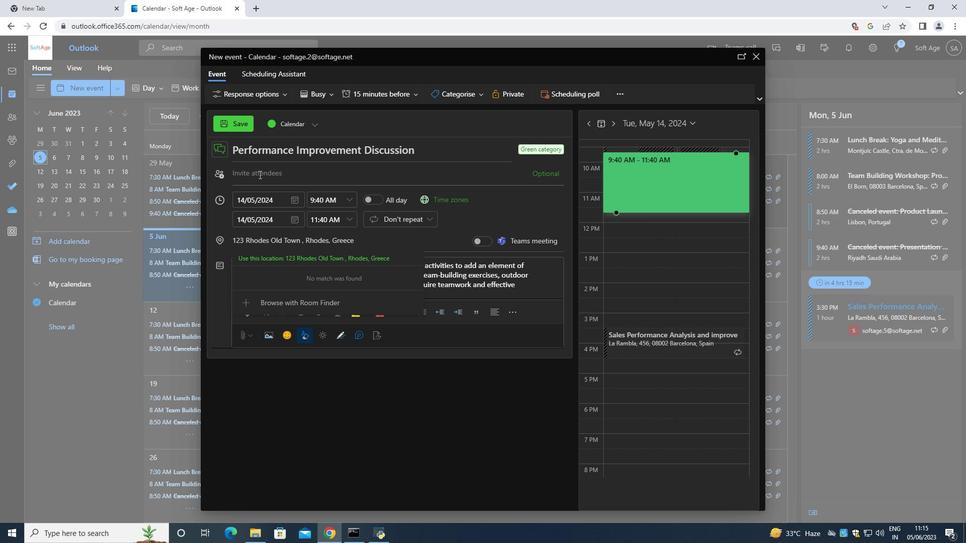 
Action: Key pressed <Key.shift>Softage.9<Key.shift>@softagr<Key.backspace>e
Screenshot: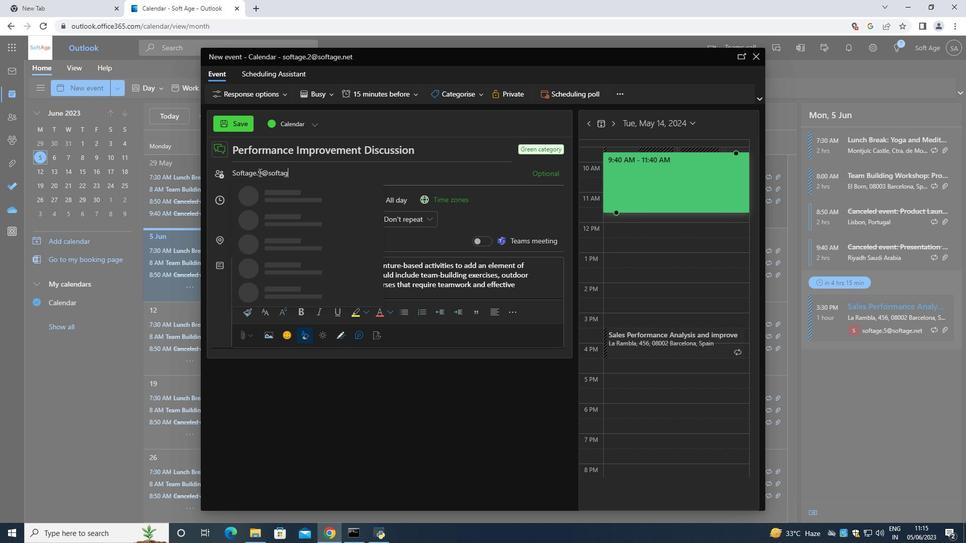 
Action: Mouse moved to (284, 191)
Screenshot: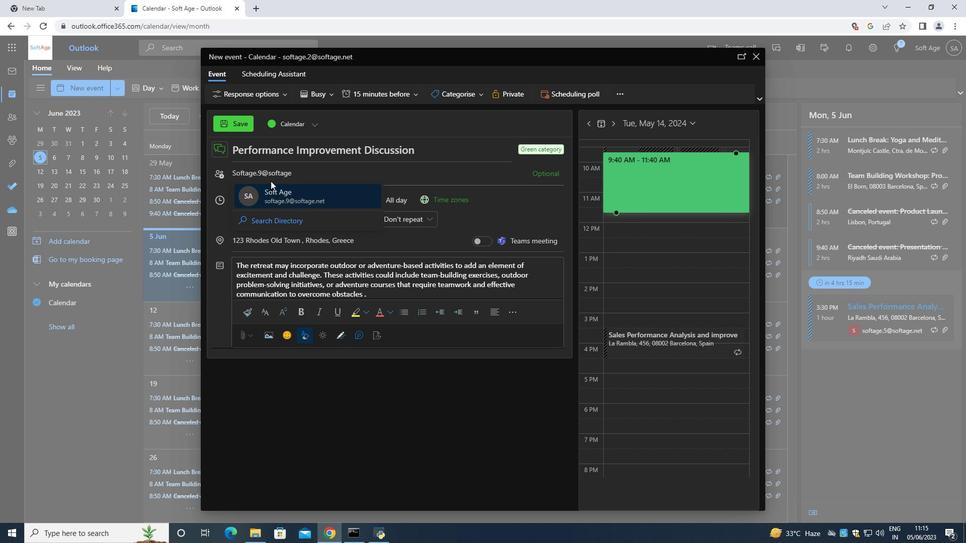 
Action: Mouse pressed left at (284, 191)
Screenshot: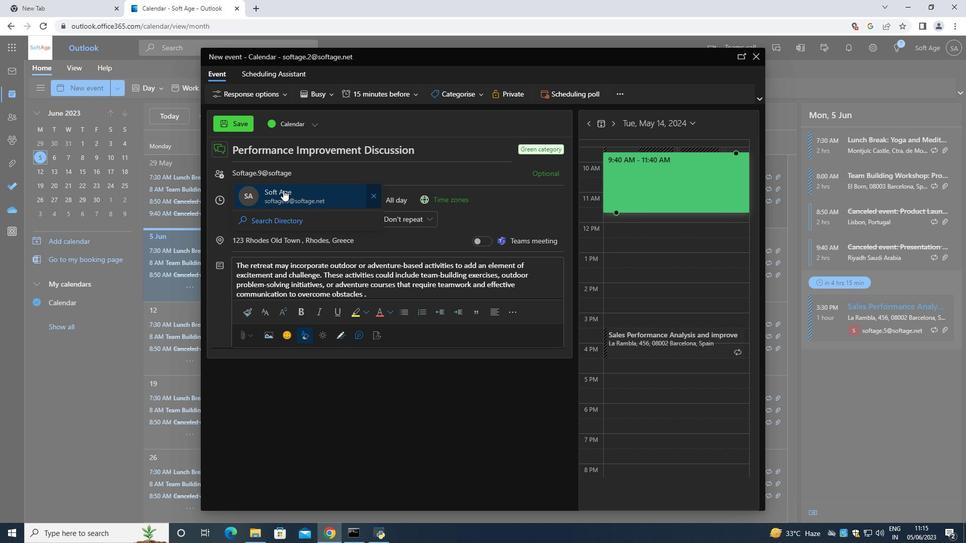 
Action: Mouse moved to (289, 175)
Screenshot: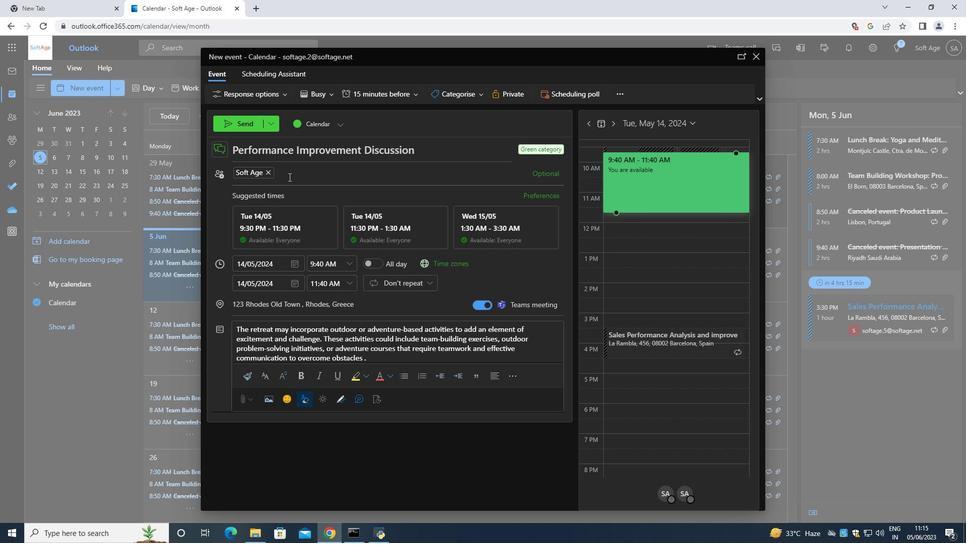
Action: Key pressed <Key.shift>Softage.10<Key.shift><Key.shift><Key.shift><Key.shift><Key.shift><Key.shift><Key.shift>@softage
Screenshot: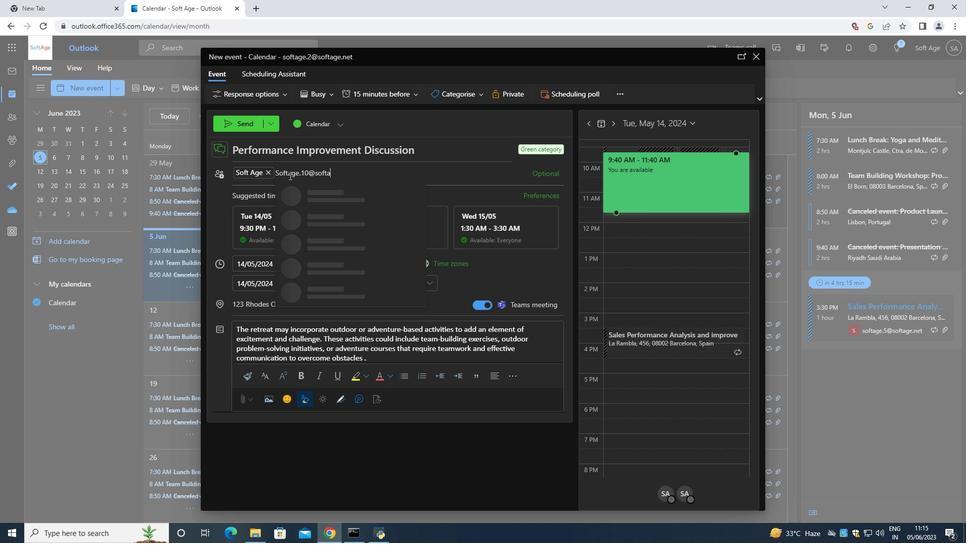
Action: Mouse moved to (327, 209)
Screenshot: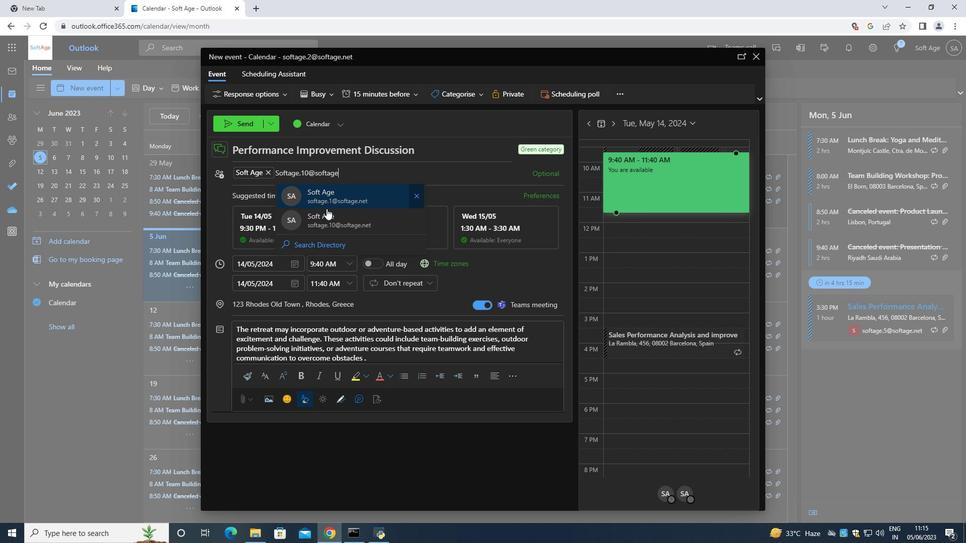 
Action: Mouse pressed left at (327, 209)
Screenshot: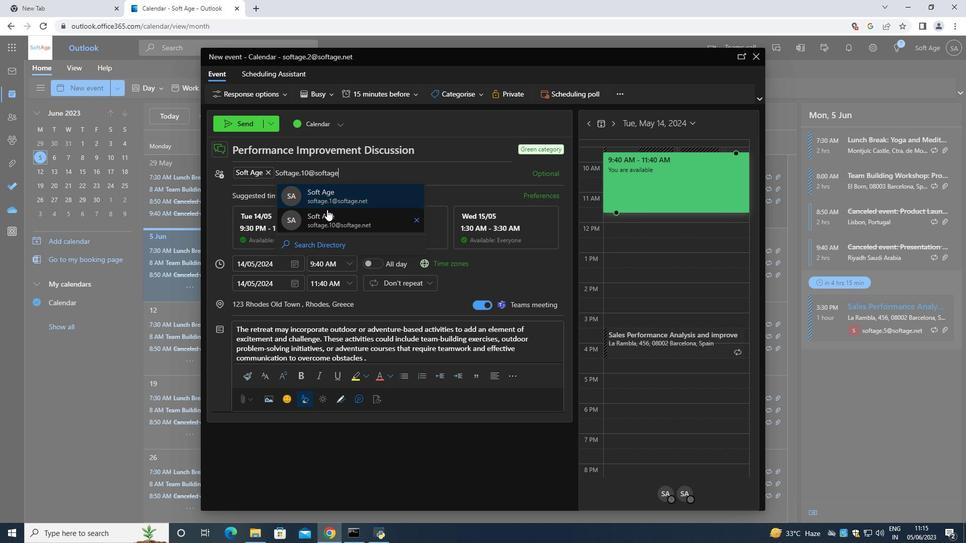 
Action: Mouse moved to (364, 97)
Screenshot: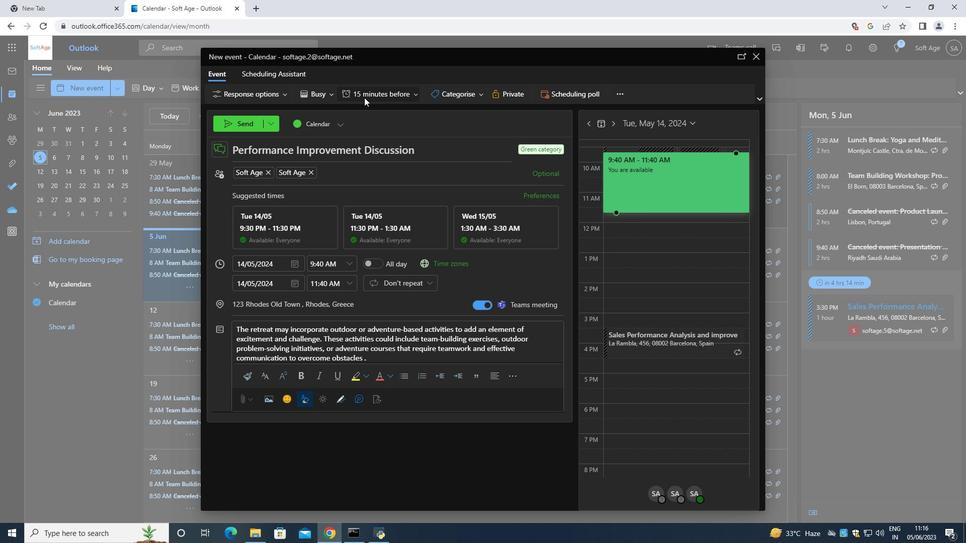 
Action: Mouse pressed left at (364, 97)
Screenshot: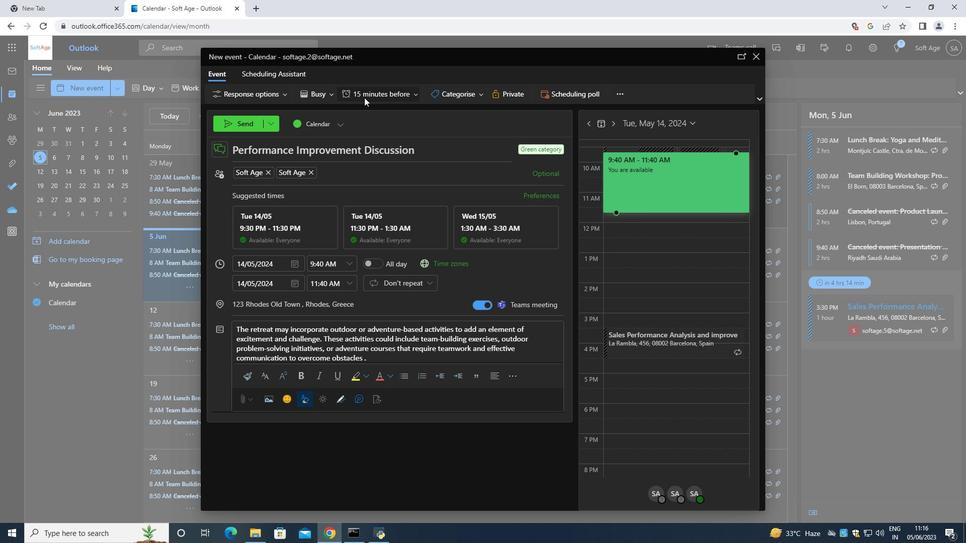 
Action: Mouse moved to (374, 227)
Screenshot: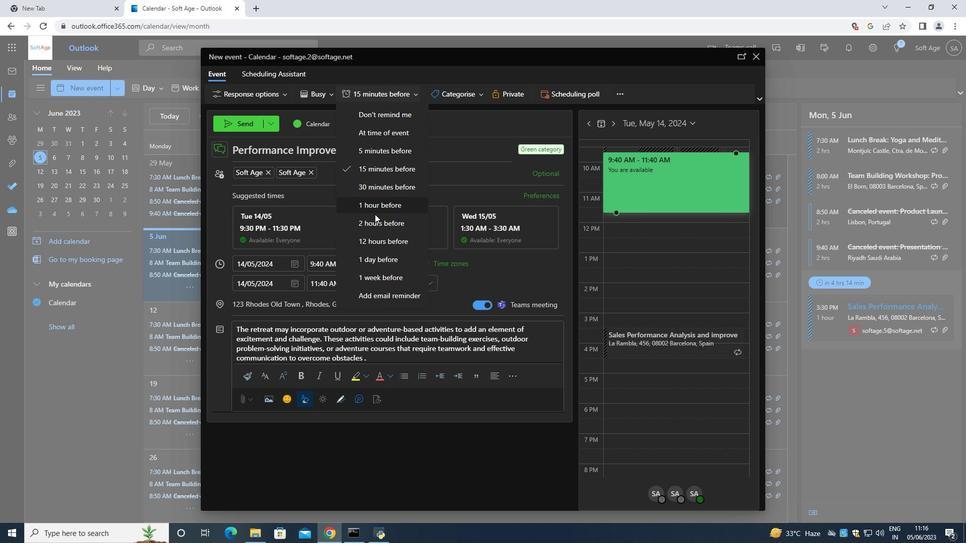 
Action: Mouse pressed left at (374, 227)
Screenshot: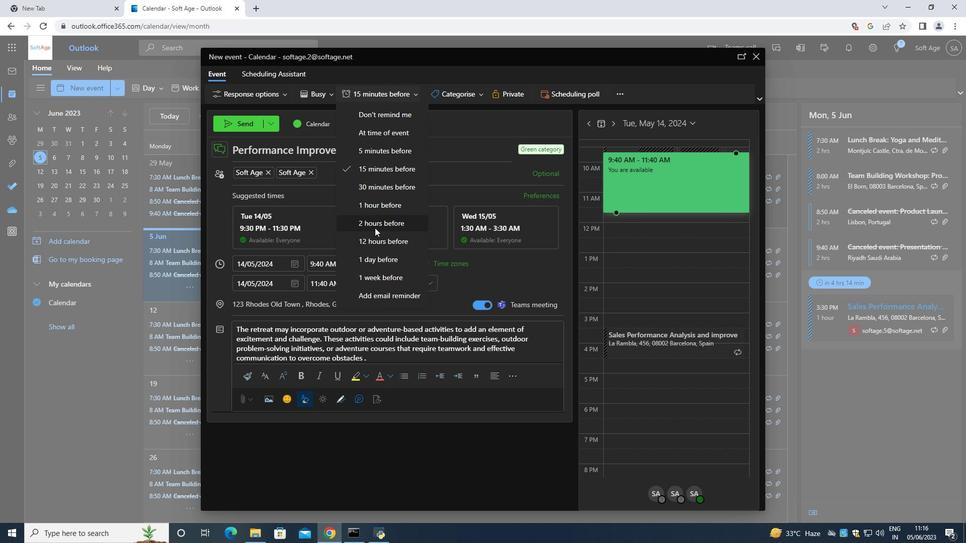 
Action: Mouse moved to (250, 127)
Screenshot: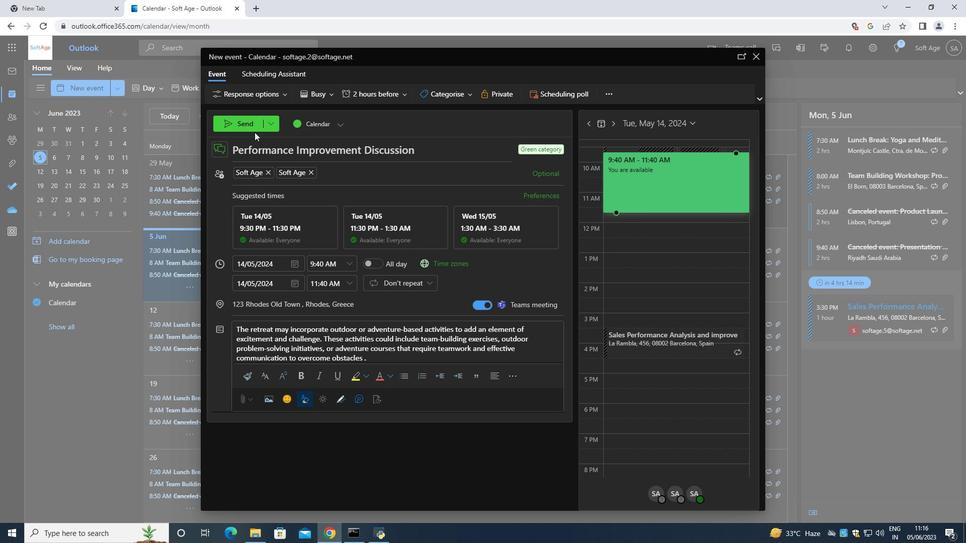 
Action: Mouse pressed left at (250, 127)
Screenshot: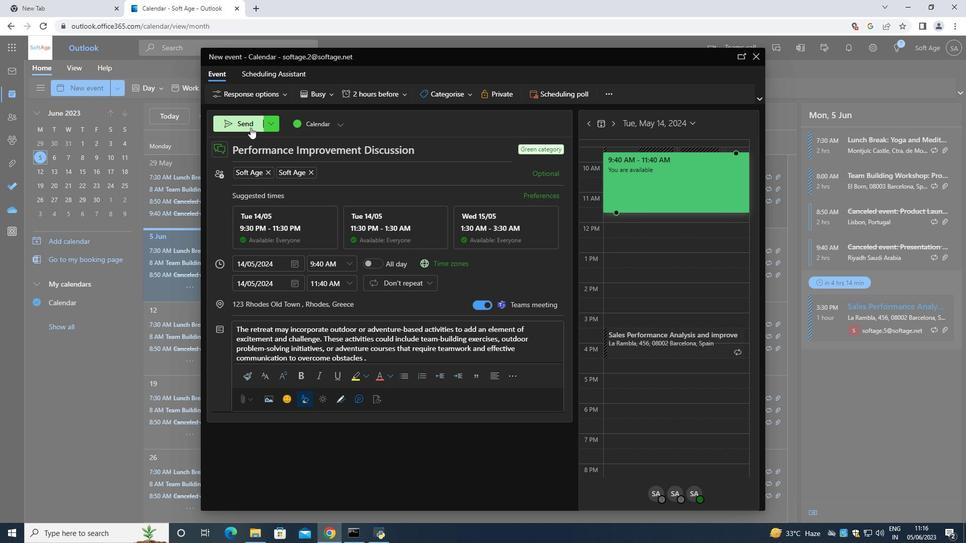 
Action: Mouse moved to (252, 127)
Screenshot: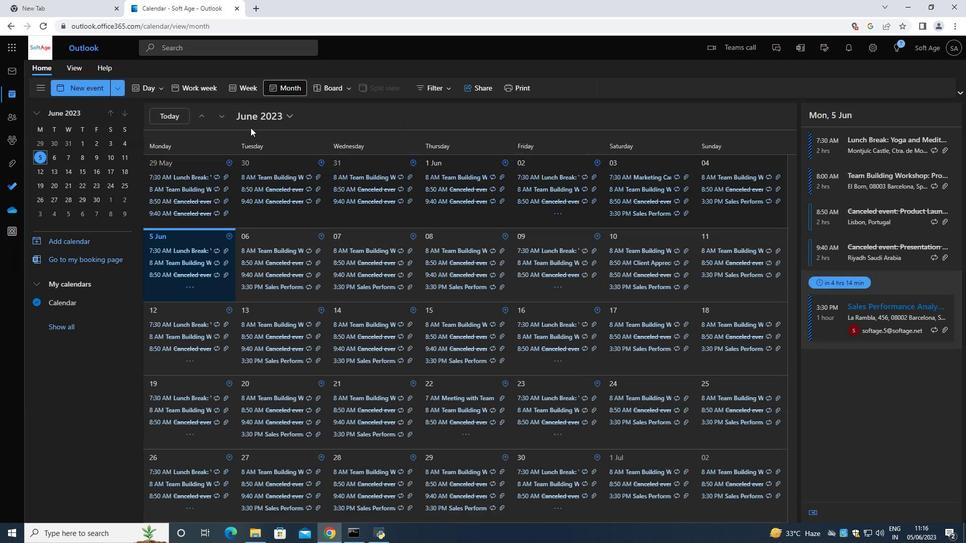
